 Task: Find connections with filter location Abengourou with filter topic #Startupcompanywith filter profile language English with filter current company Personal Growth & Professional Development by Gaurav Misra with filter school Aditya Degree College, Kakinada with filter industry Nonmetallic Mineral Mining with filter service category Ghostwriting with filter keywords title Director
Action: Mouse moved to (489, 64)
Screenshot: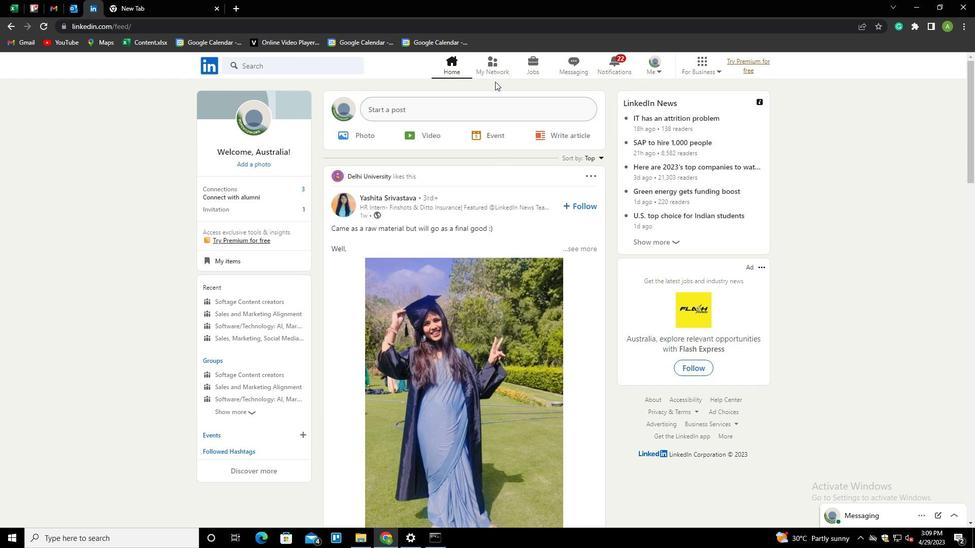 
Action: Mouse pressed left at (489, 64)
Screenshot: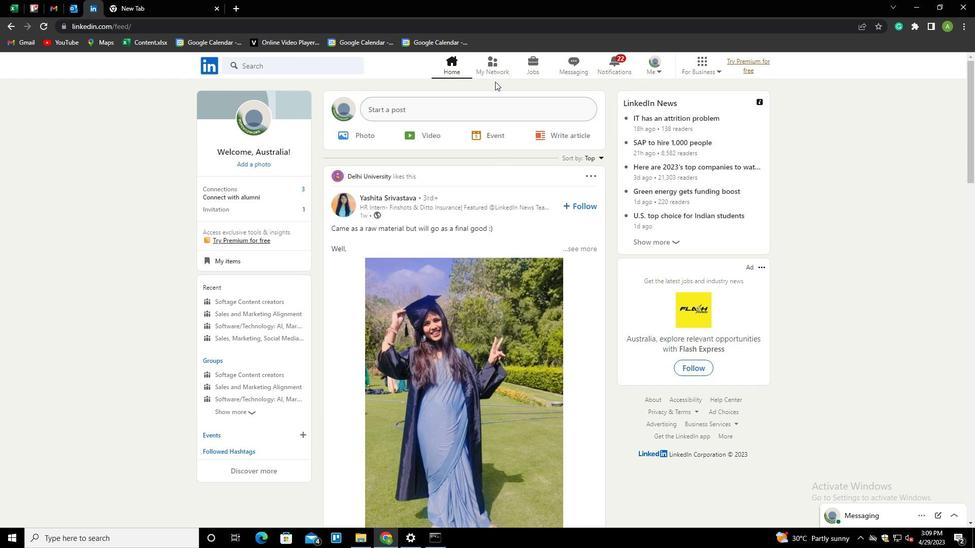 
Action: Mouse moved to (215, 119)
Screenshot: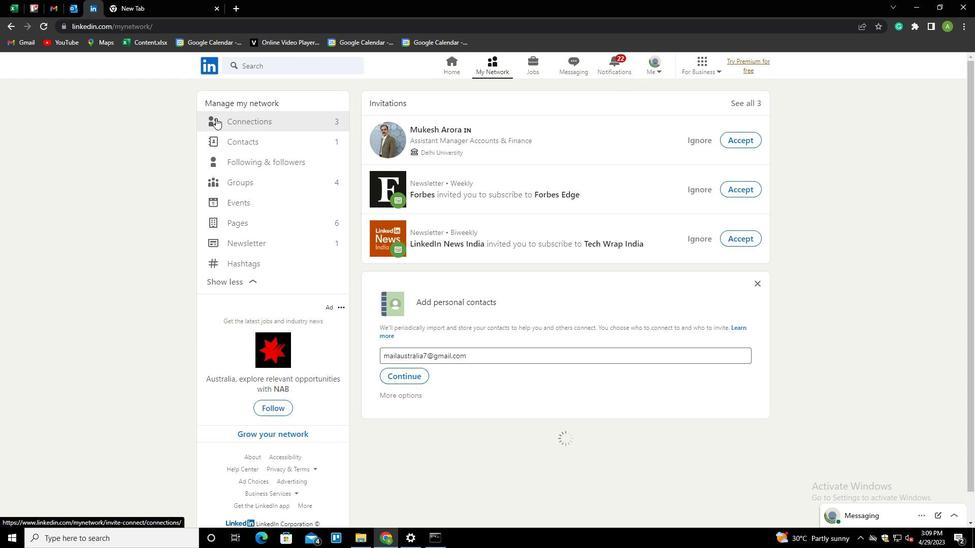 
Action: Mouse pressed left at (215, 119)
Screenshot: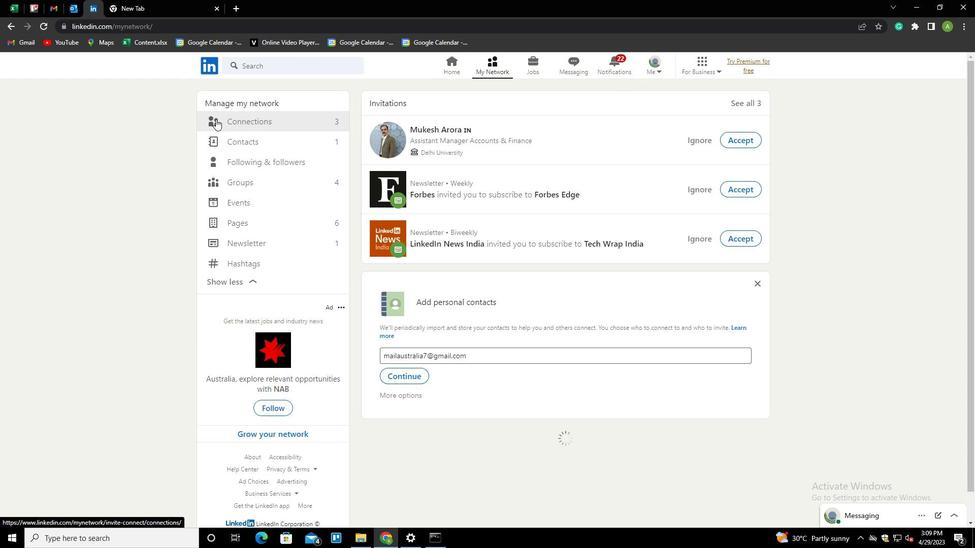 
Action: Mouse moved to (557, 123)
Screenshot: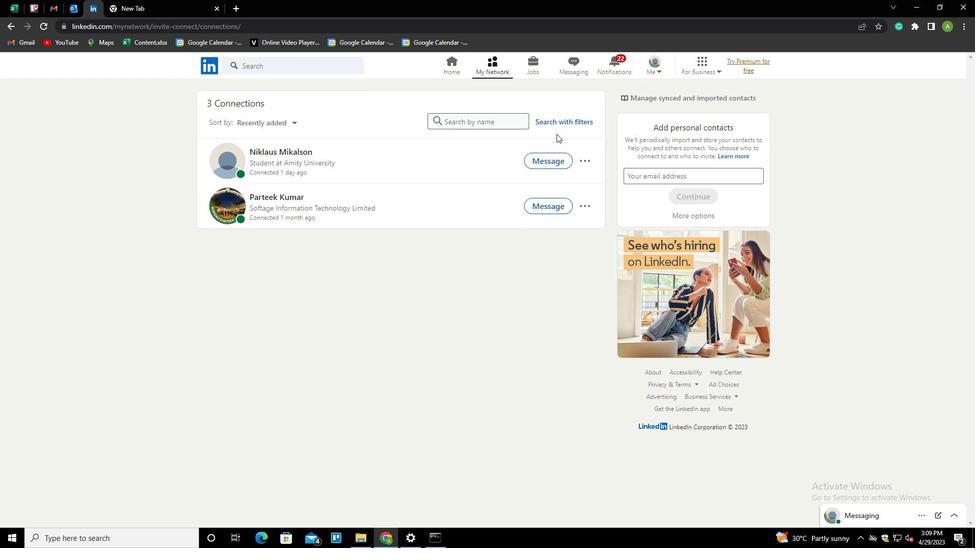 
Action: Mouse pressed left at (557, 123)
Screenshot: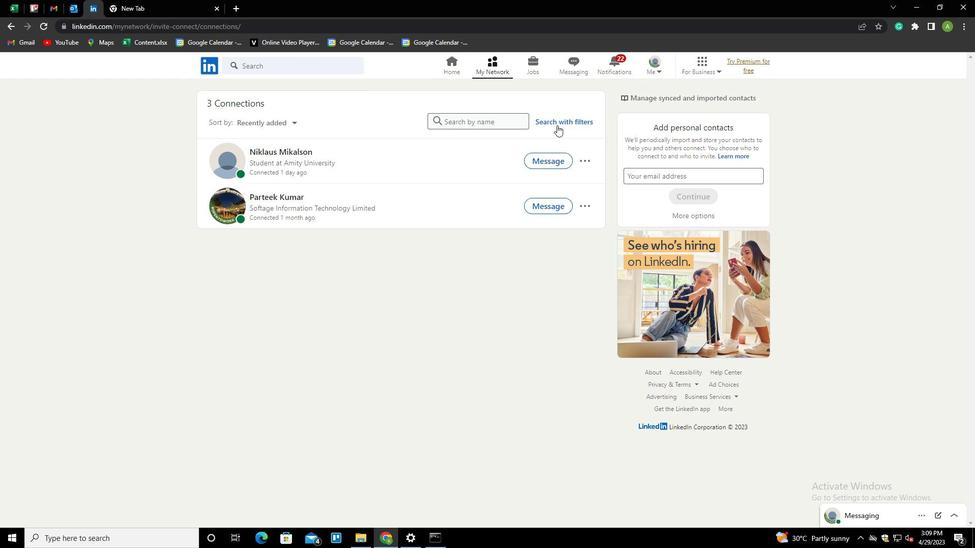 
Action: Mouse moved to (520, 93)
Screenshot: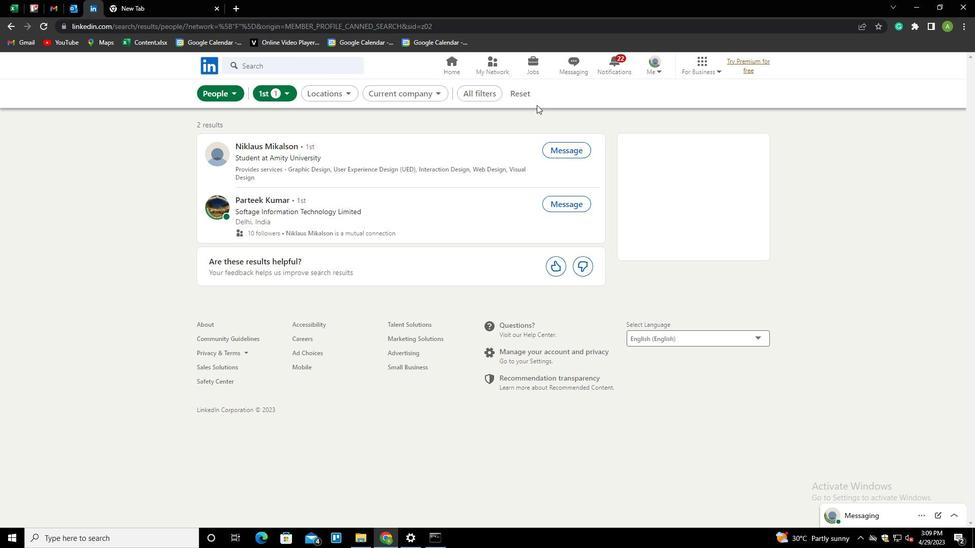 
Action: Mouse pressed left at (520, 93)
Screenshot: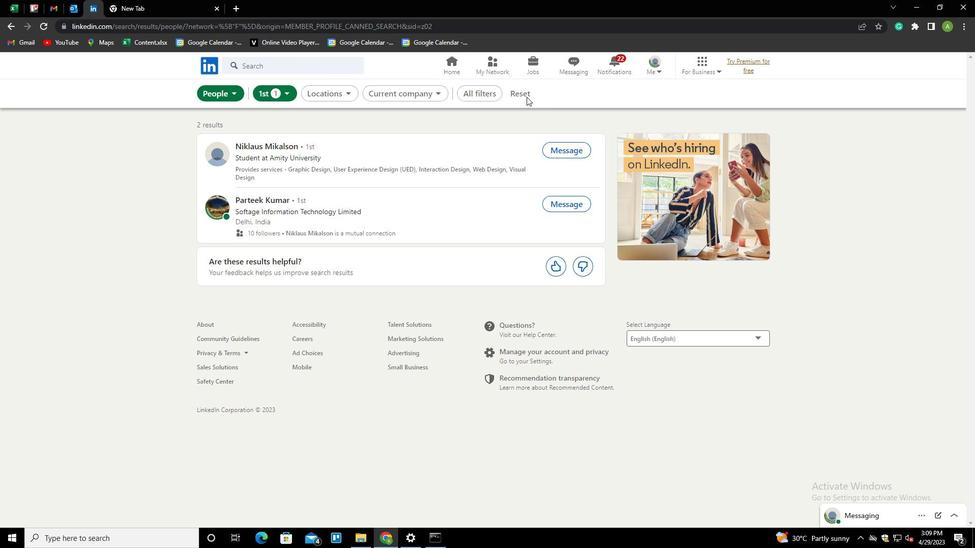 
Action: Mouse moved to (509, 92)
Screenshot: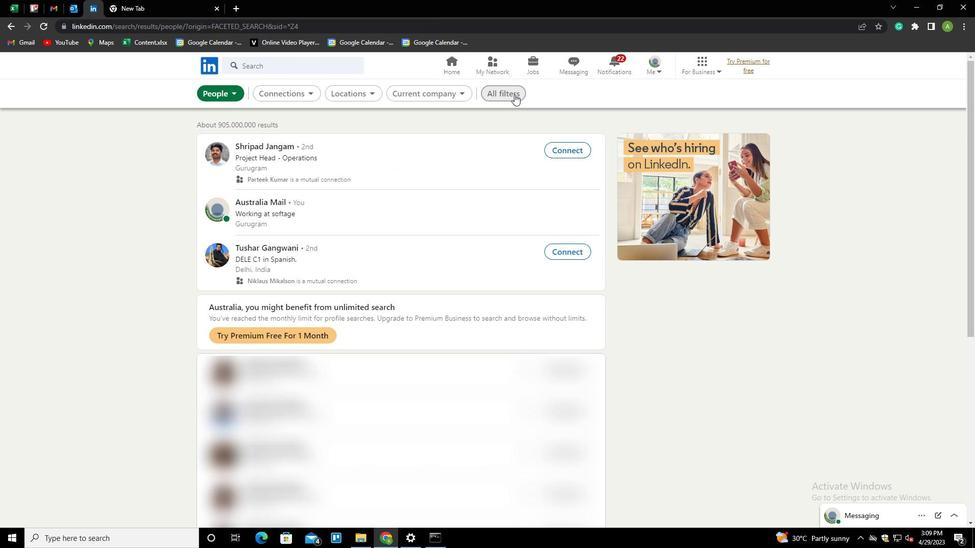 
Action: Mouse pressed left at (509, 92)
Screenshot: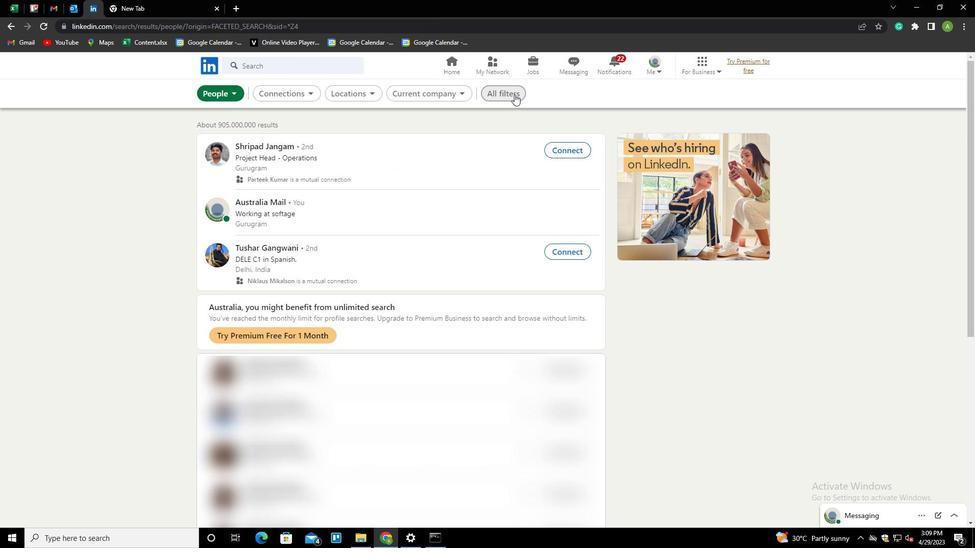
Action: Mouse moved to (778, 240)
Screenshot: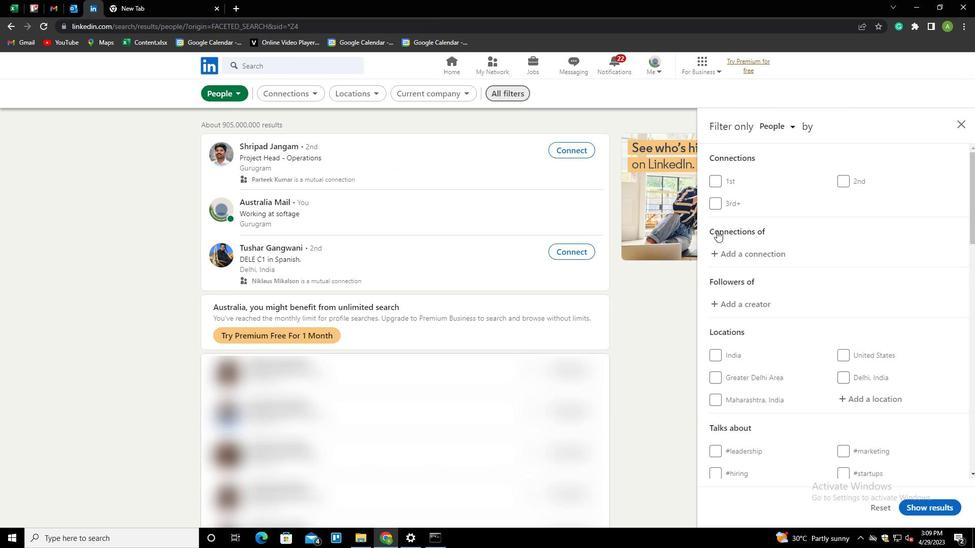 
Action: Mouse scrolled (778, 240) with delta (0, 0)
Screenshot: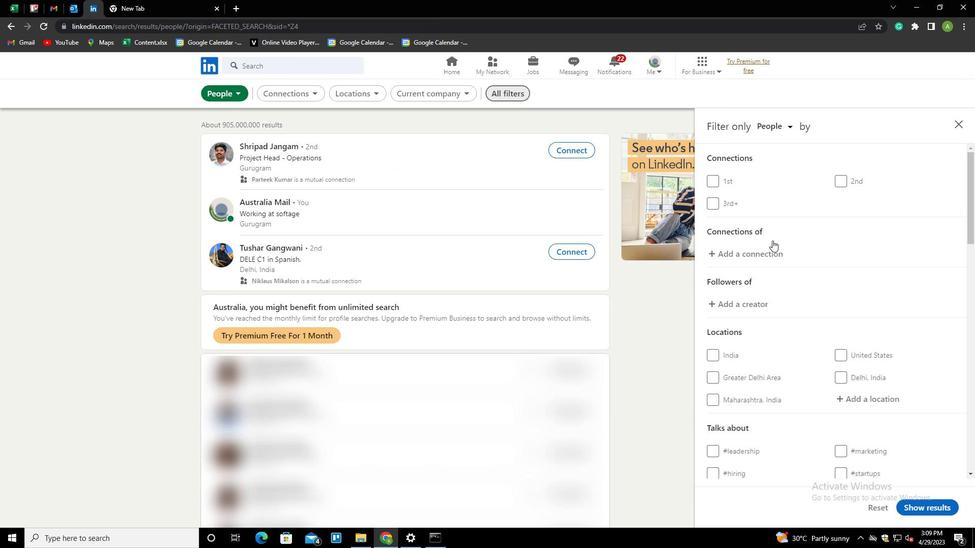 
Action: Mouse scrolled (778, 240) with delta (0, 0)
Screenshot: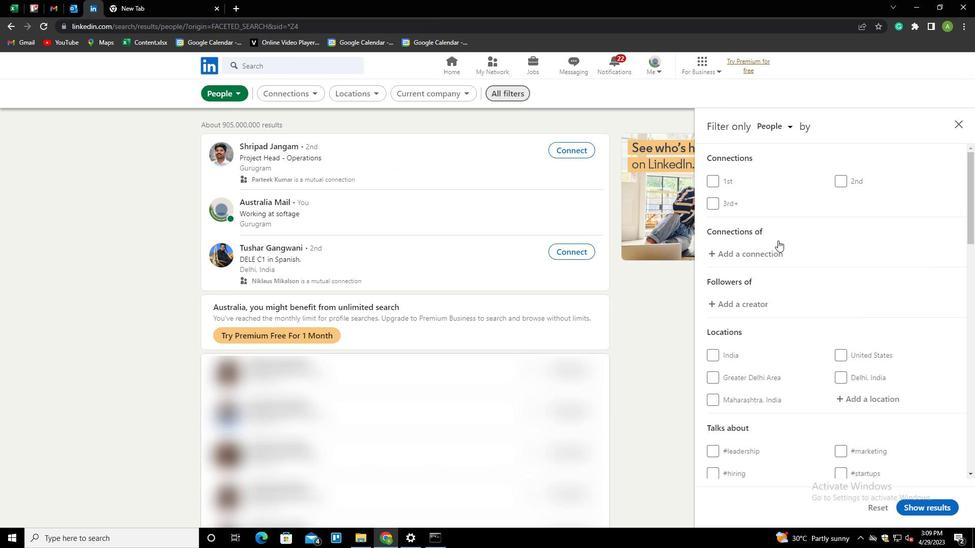 
Action: Mouse moved to (828, 251)
Screenshot: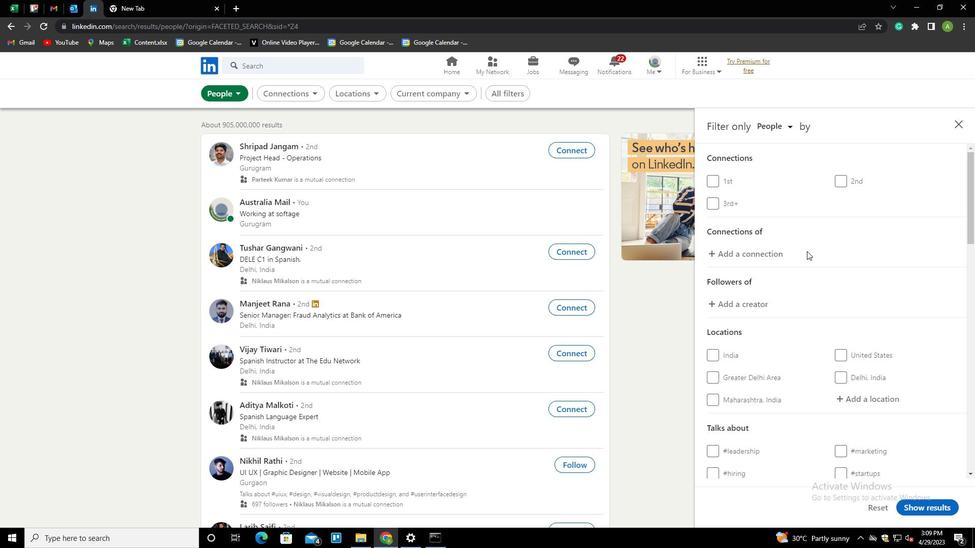 
Action: Mouse scrolled (828, 250) with delta (0, 0)
Screenshot: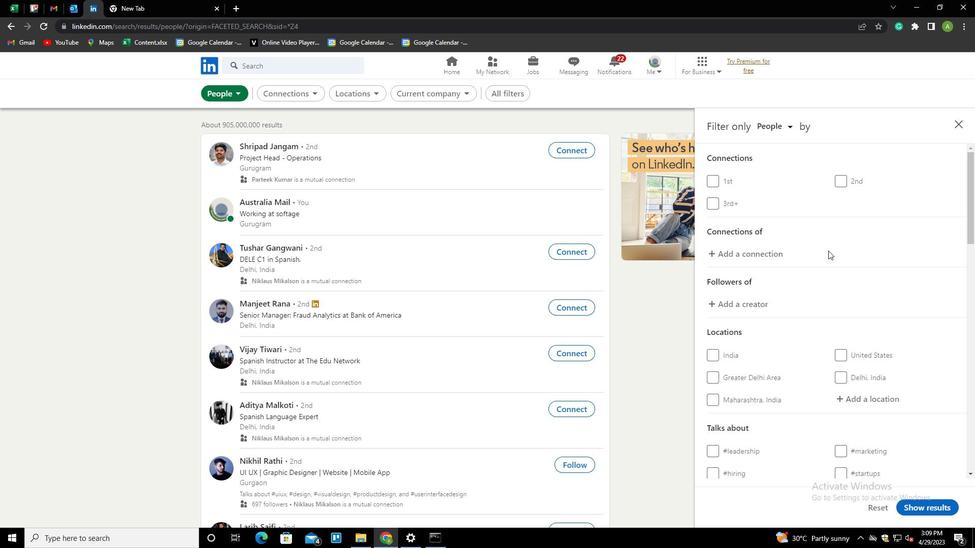 
Action: Mouse moved to (832, 266)
Screenshot: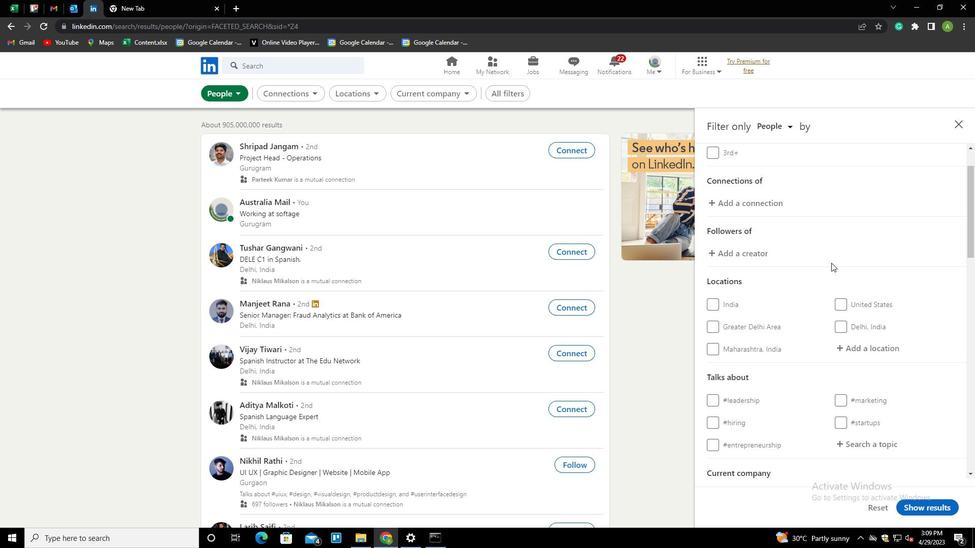 
Action: Mouse scrolled (832, 265) with delta (0, 0)
Screenshot: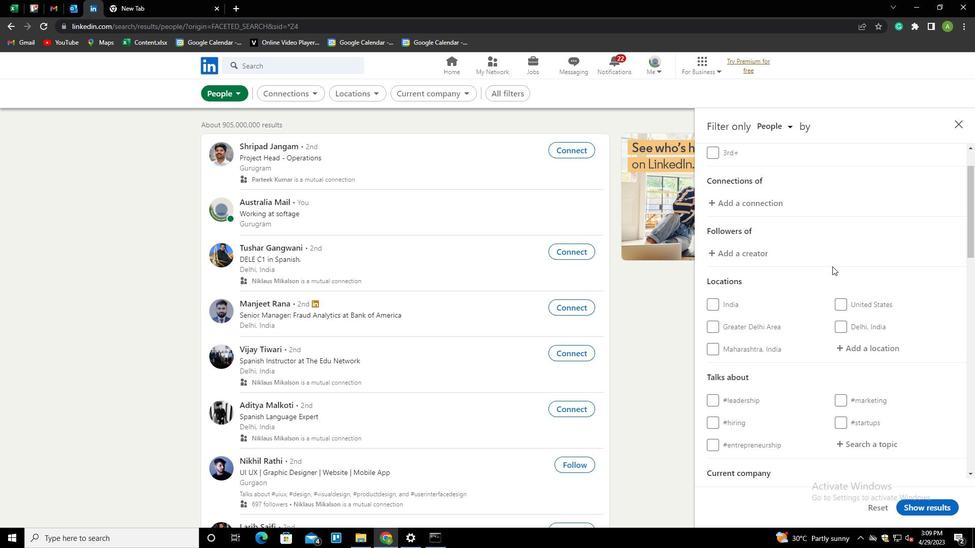 
Action: Mouse scrolled (832, 265) with delta (0, 0)
Screenshot: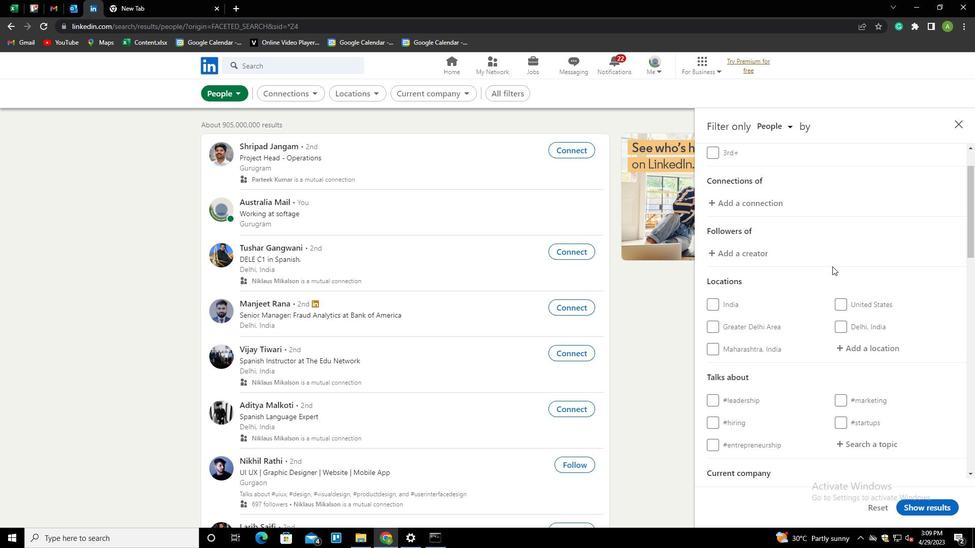 
Action: Mouse moved to (839, 251)
Screenshot: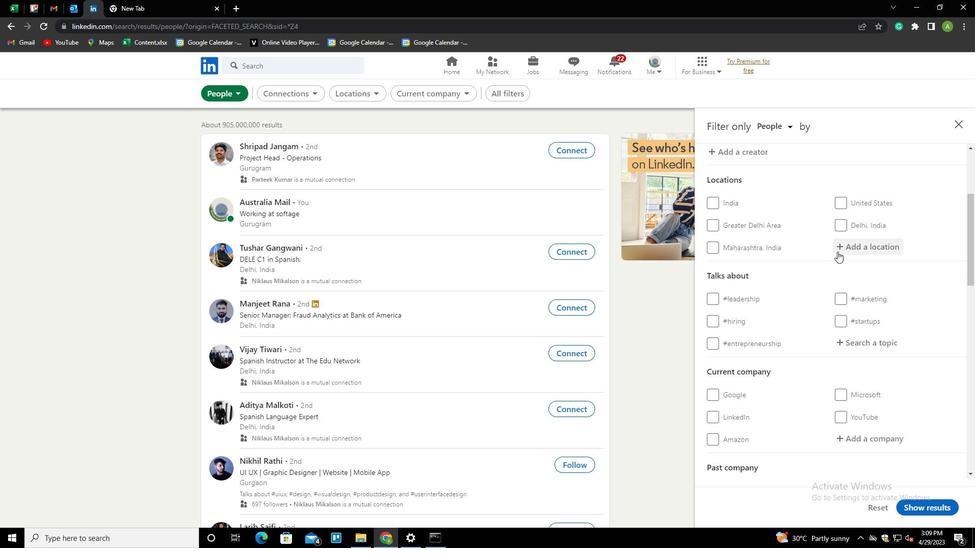 
Action: Mouse pressed left at (839, 251)
Screenshot: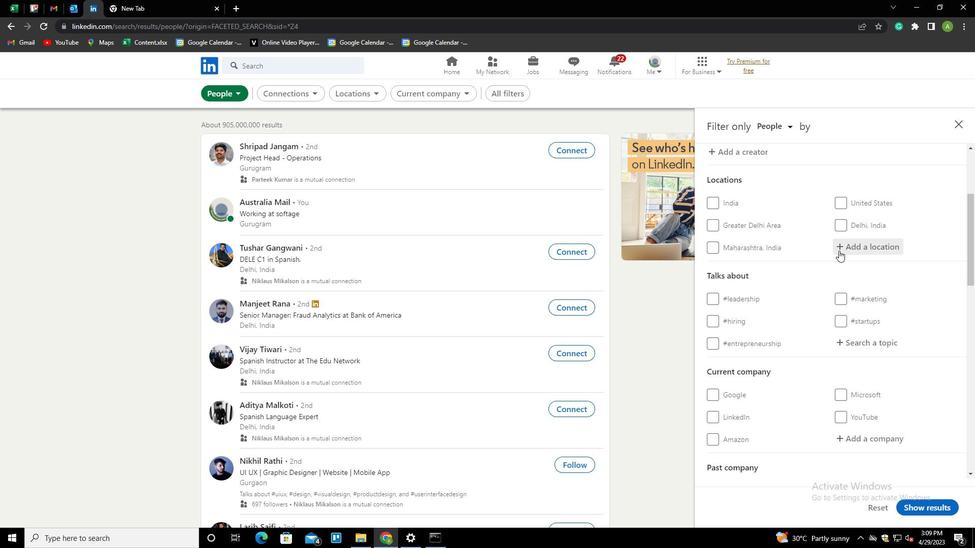 
Action: Key pressed <Key.shift>AA<Key.backspace>DE<Key.backspace><Key.backspace>BENGOUROU
Screenshot: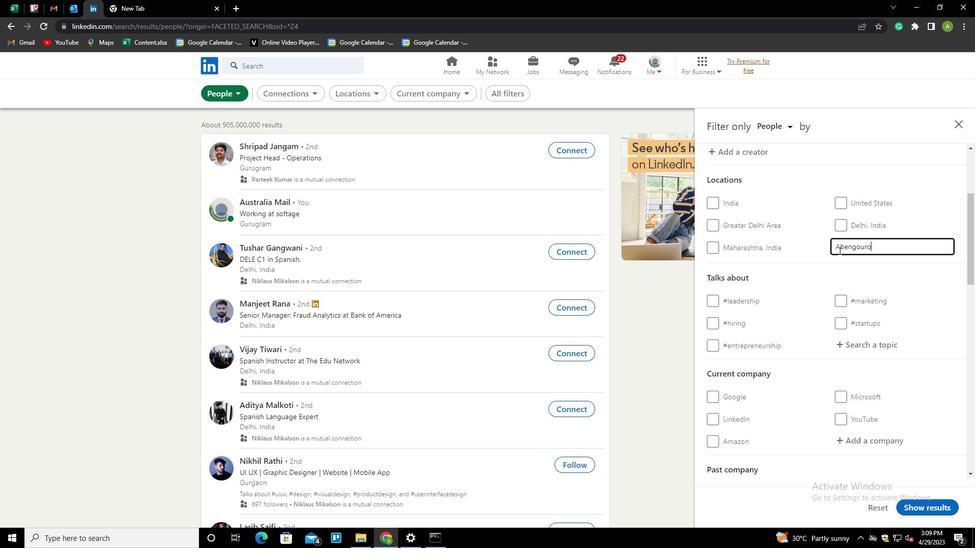
Action: Mouse moved to (936, 281)
Screenshot: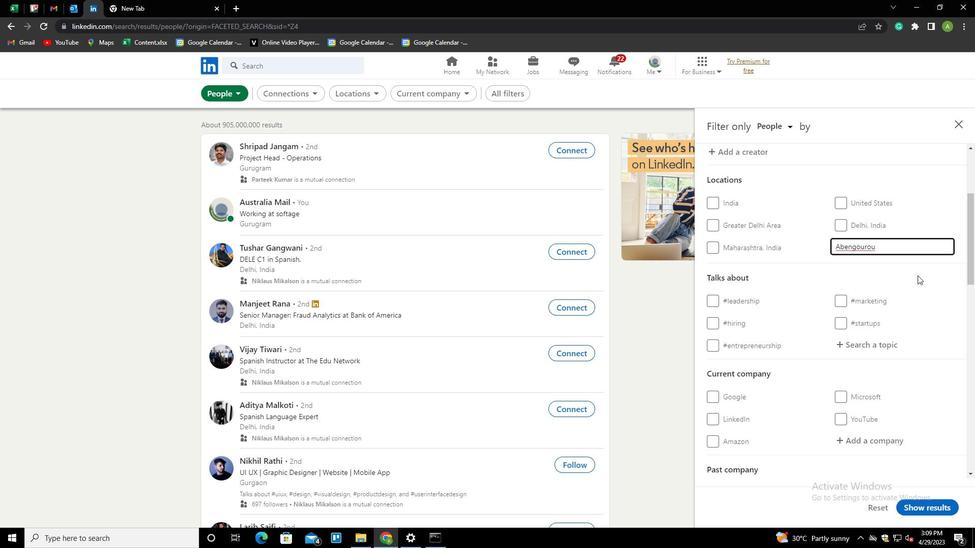 
Action: Mouse pressed left at (936, 281)
Screenshot: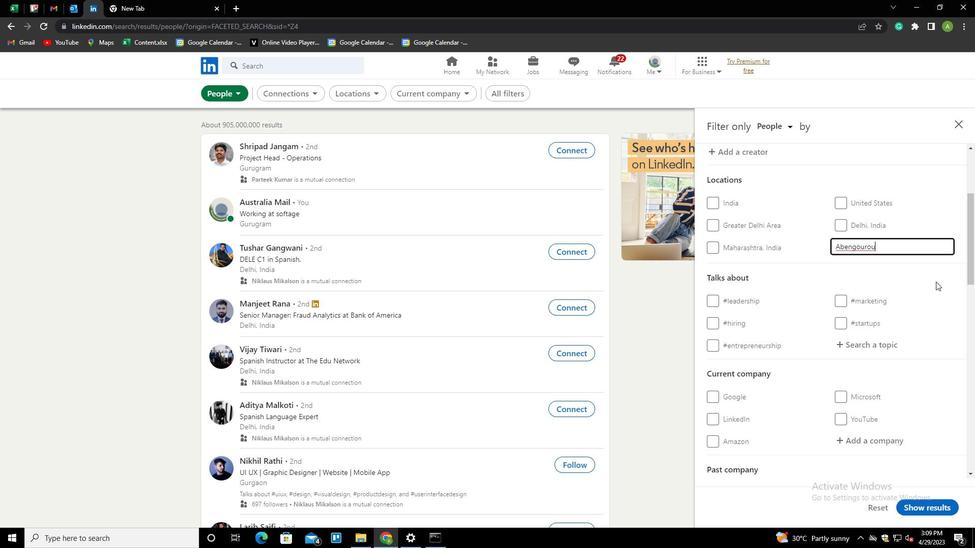 
Action: Mouse moved to (937, 283)
Screenshot: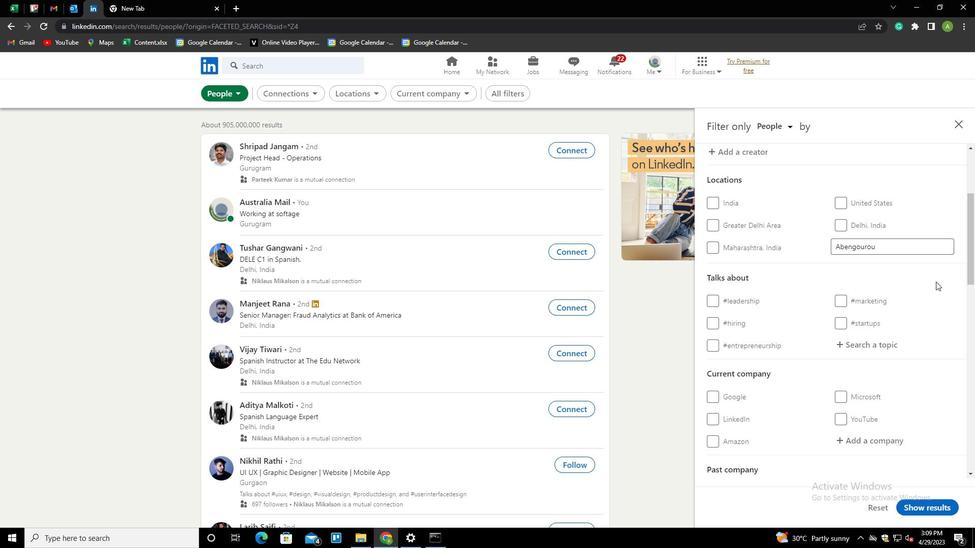 
Action: Mouse scrolled (937, 282) with delta (0, 0)
Screenshot: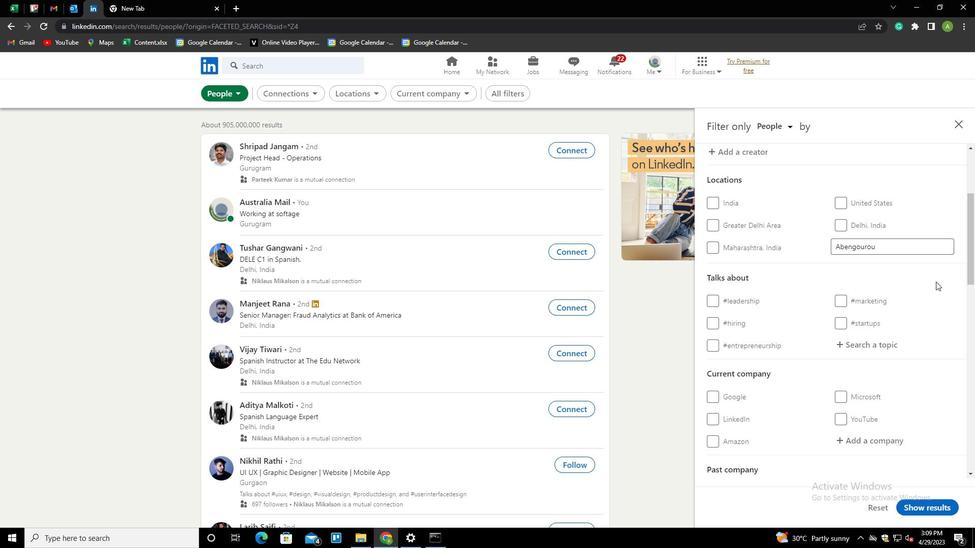 
Action: Mouse scrolled (937, 282) with delta (0, 0)
Screenshot: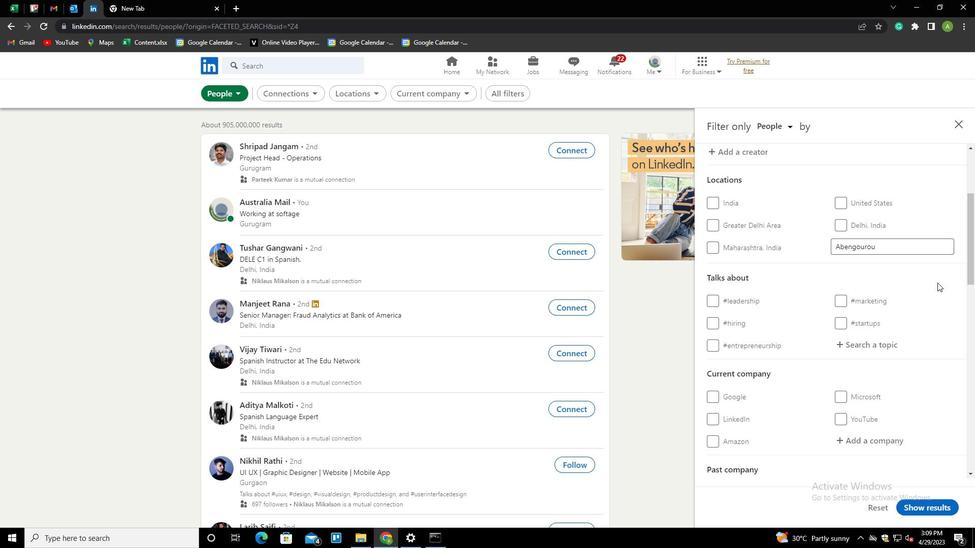 
Action: Mouse moved to (855, 241)
Screenshot: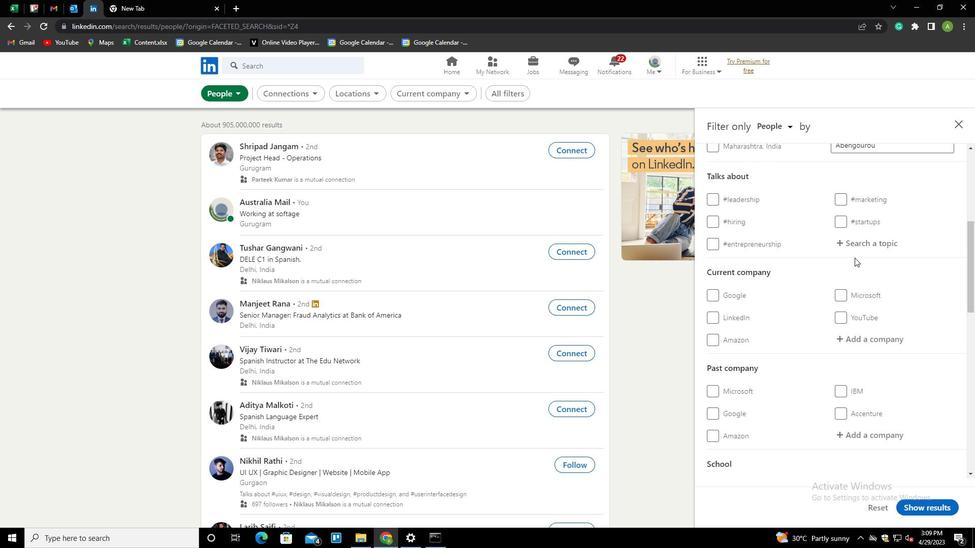 
Action: Mouse pressed left at (855, 241)
Screenshot: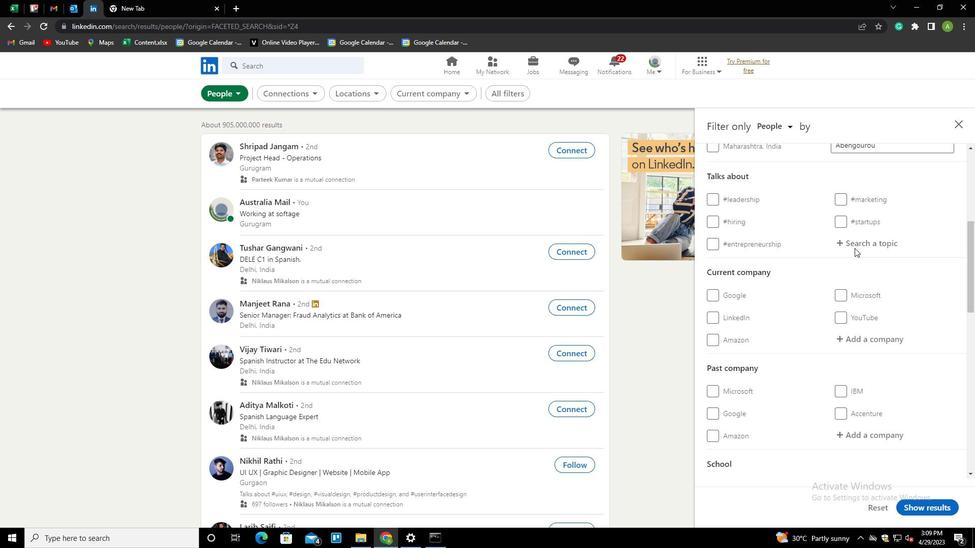 
Action: Mouse moved to (858, 244)
Screenshot: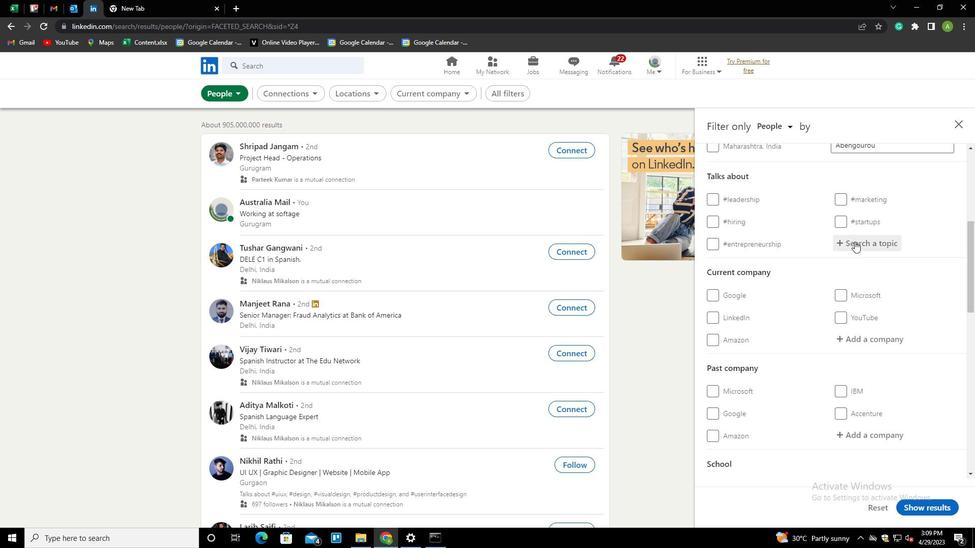 
Action: Mouse pressed left at (858, 244)
Screenshot: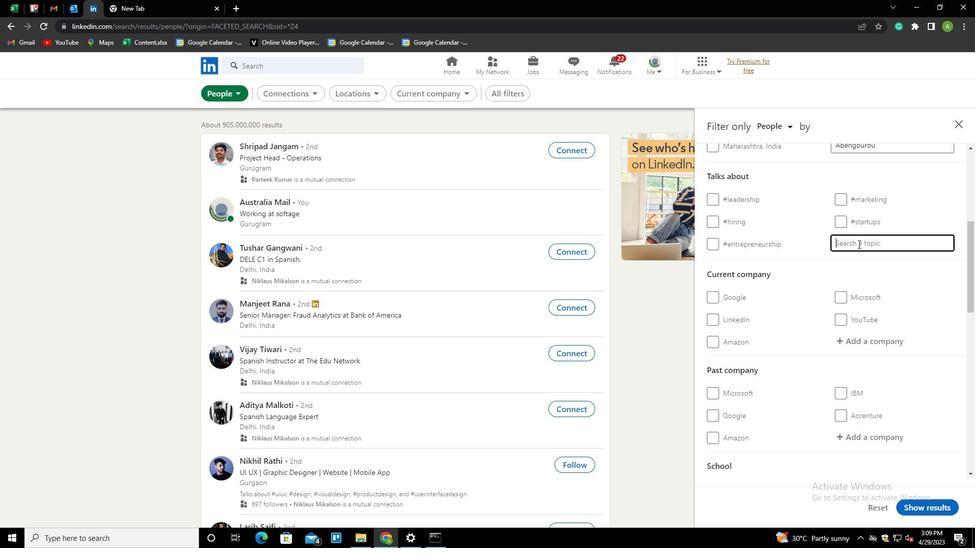 
Action: Key pressed STARTUCO<Key.backspace><Key.backspace>PCOMPA<Key.down><Key.enter>
Screenshot: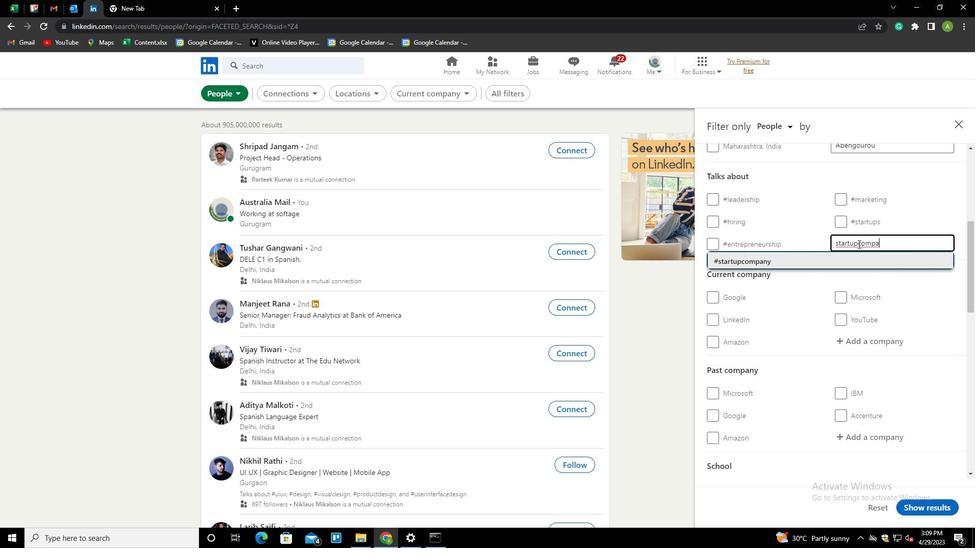 
Action: Mouse scrolled (858, 243) with delta (0, 0)
Screenshot: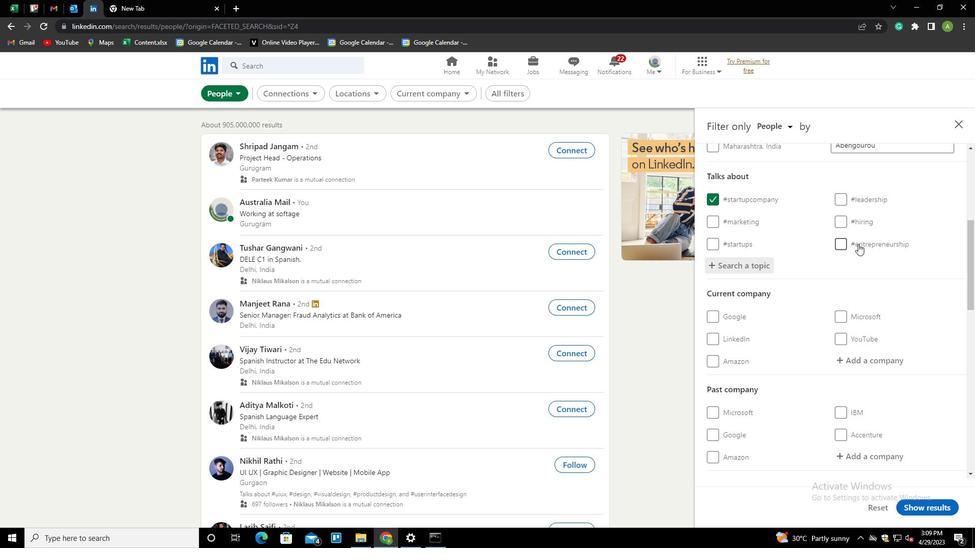 
Action: Mouse scrolled (858, 243) with delta (0, 0)
Screenshot: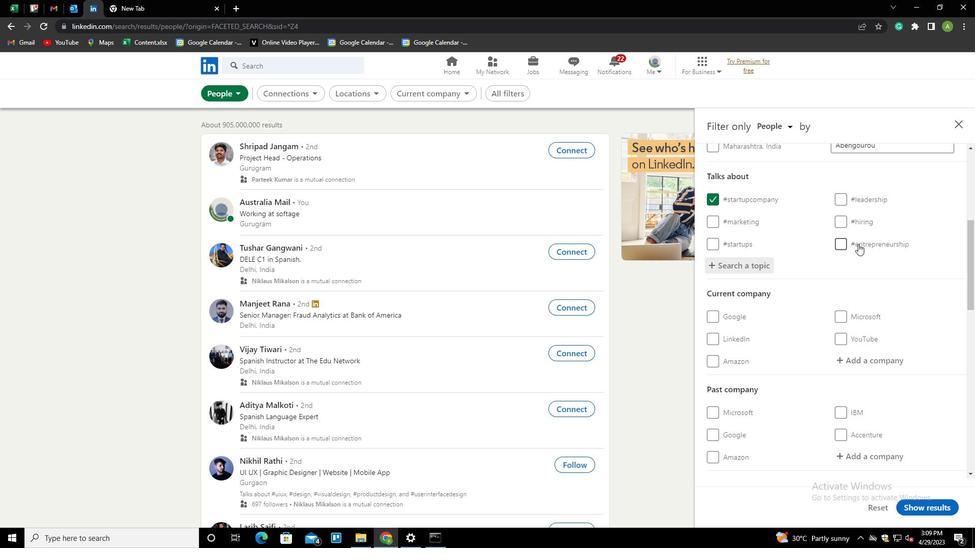 
Action: Mouse scrolled (858, 243) with delta (0, 0)
Screenshot: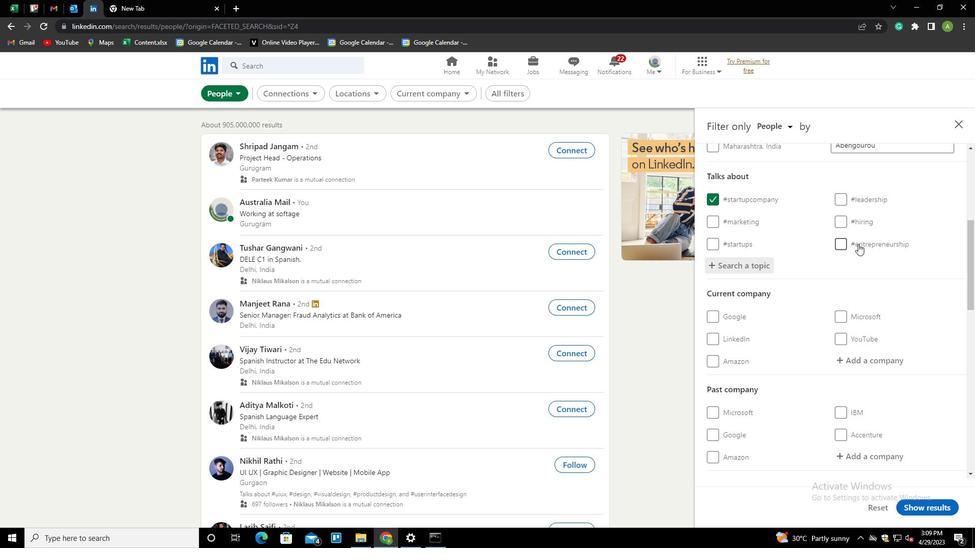 
Action: Mouse moved to (860, 254)
Screenshot: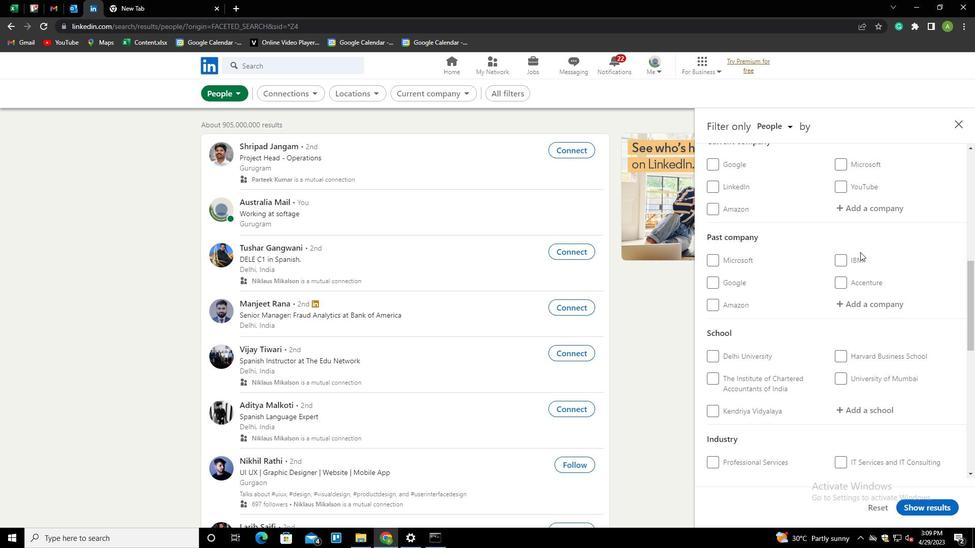 
Action: Mouse scrolled (860, 253) with delta (0, 0)
Screenshot: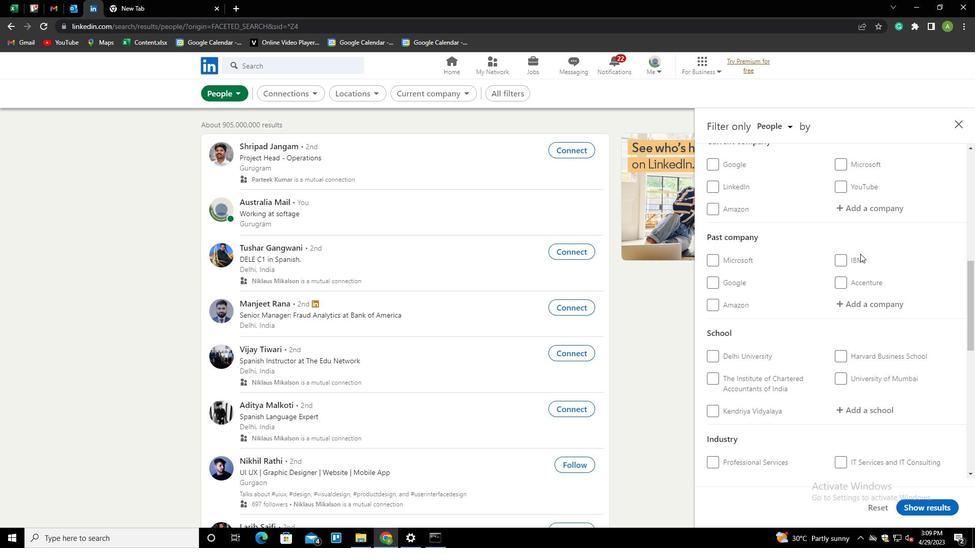
Action: Mouse scrolled (860, 253) with delta (0, 0)
Screenshot: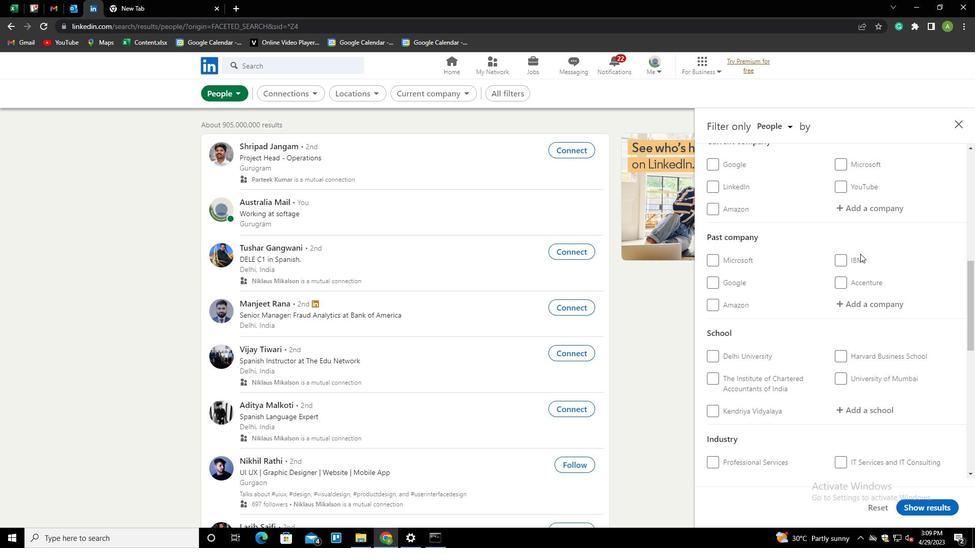 
Action: Mouse scrolled (860, 253) with delta (0, 0)
Screenshot: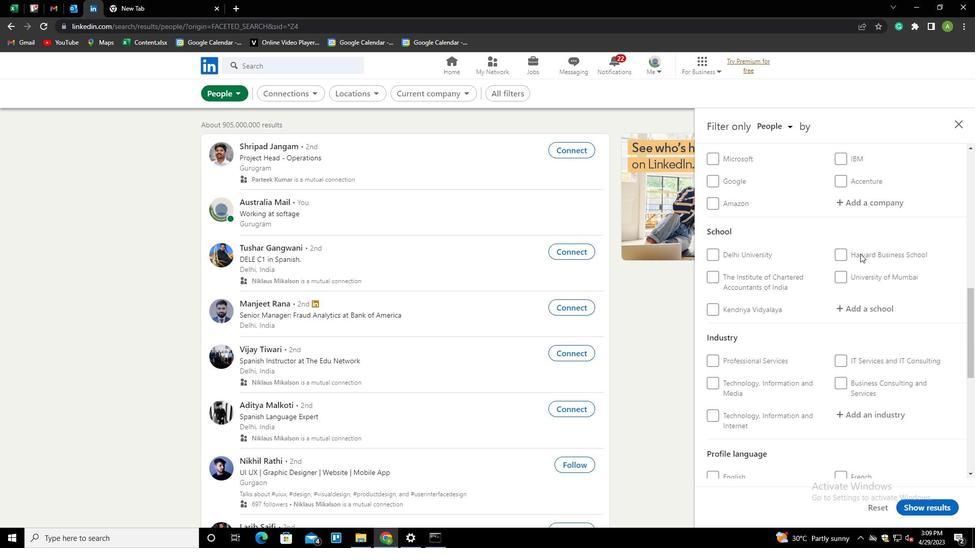 
Action: Mouse scrolled (860, 253) with delta (0, 0)
Screenshot: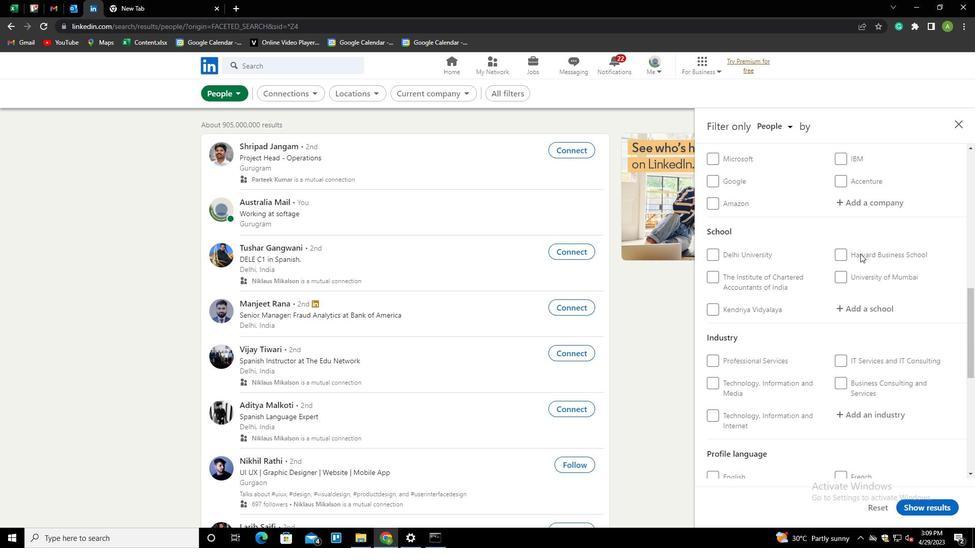 
Action: Mouse scrolled (860, 253) with delta (0, 0)
Screenshot: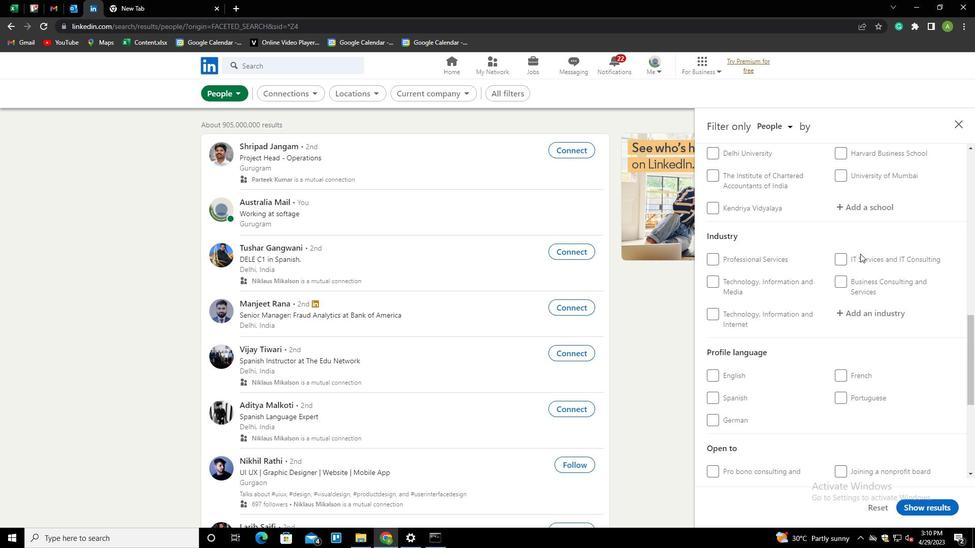 
Action: Mouse scrolled (860, 253) with delta (0, 0)
Screenshot: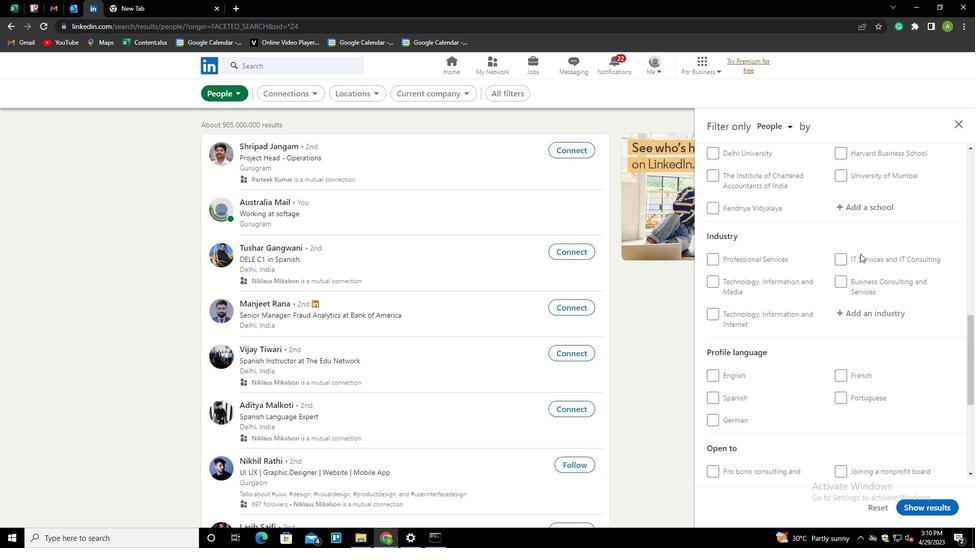 
Action: Mouse moved to (721, 273)
Screenshot: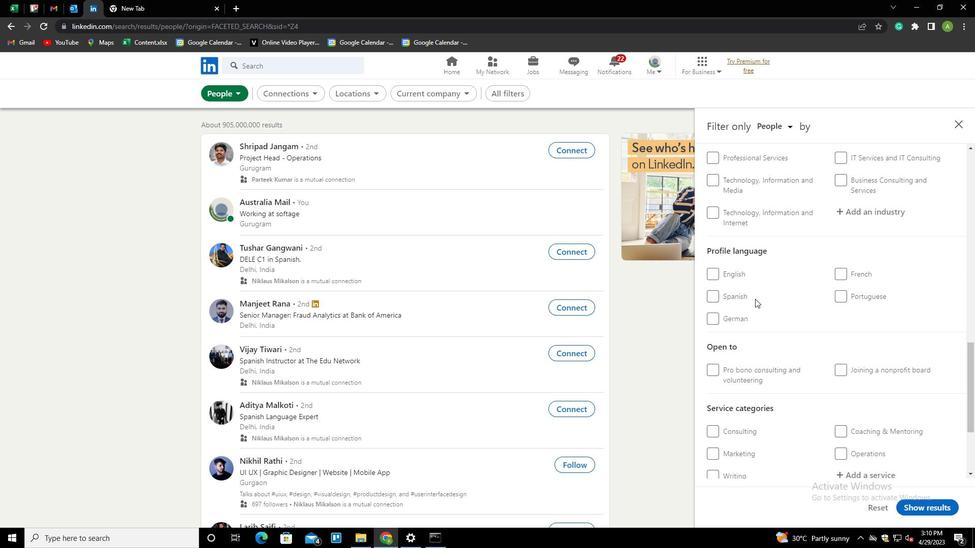 
Action: Mouse pressed left at (721, 273)
Screenshot: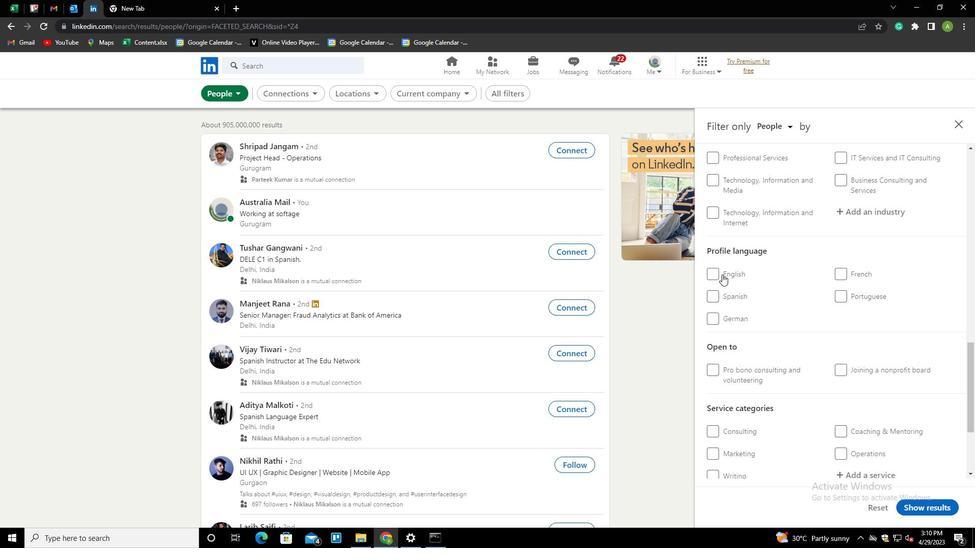 
Action: Mouse moved to (777, 299)
Screenshot: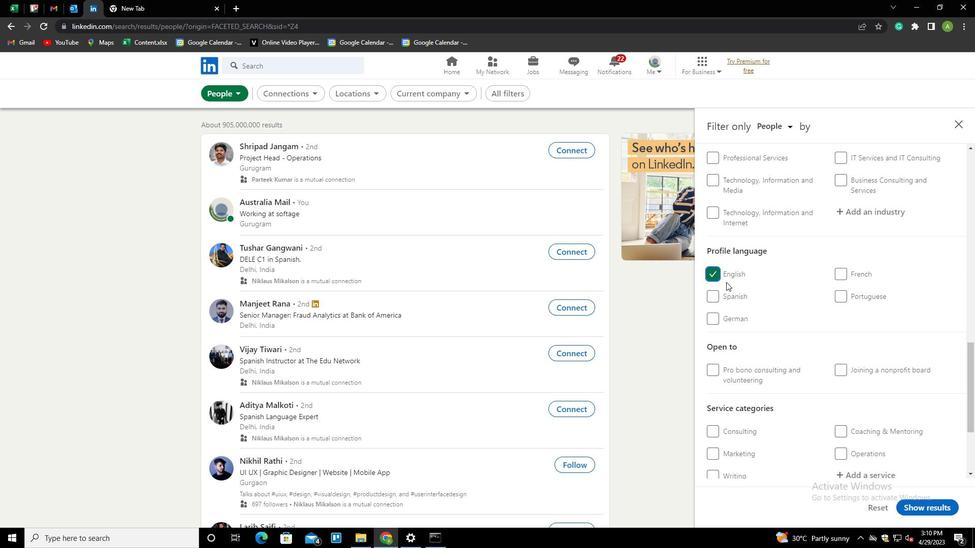 
Action: Mouse scrolled (777, 300) with delta (0, 0)
Screenshot: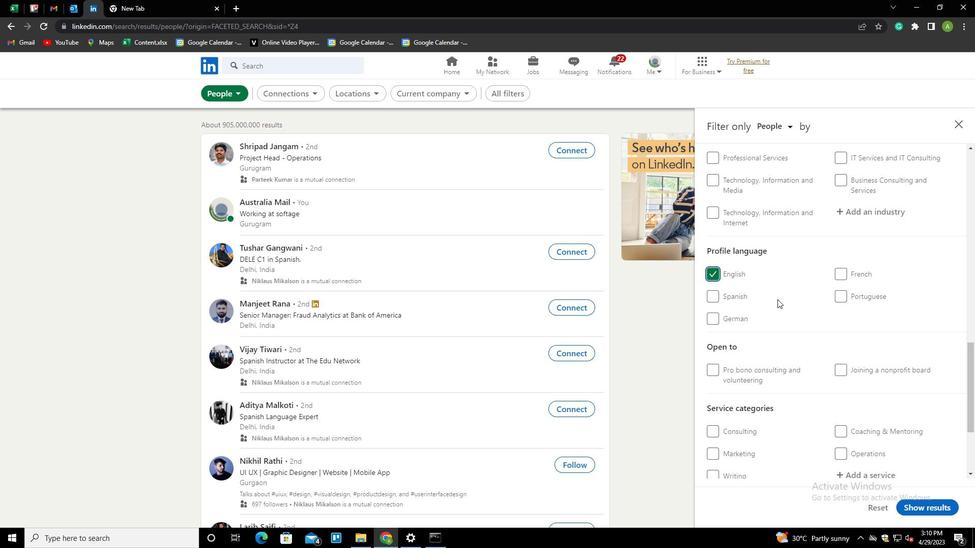 
Action: Mouse scrolled (777, 300) with delta (0, 0)
Screenshot: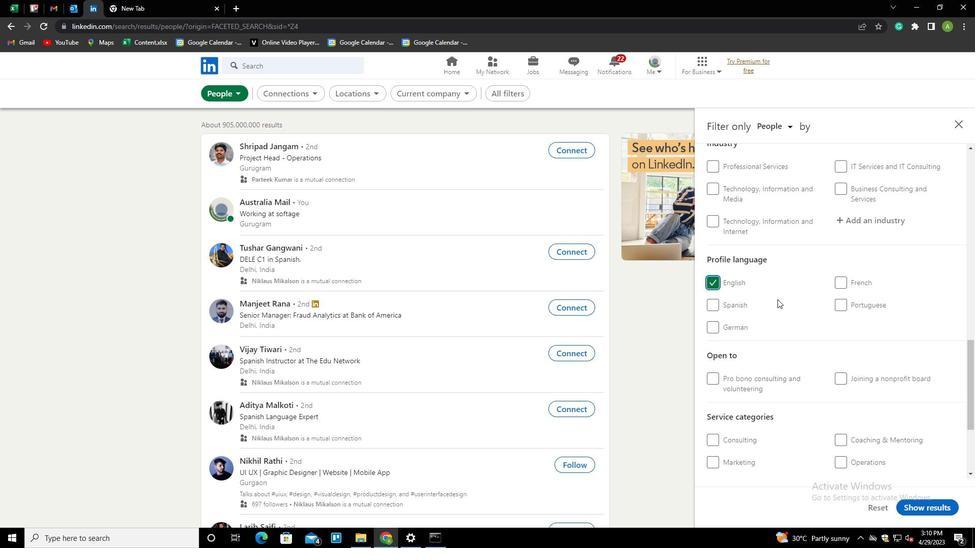 
Action: Mouse scrolled (777, 300) with delta (0, 0)
Screenshot: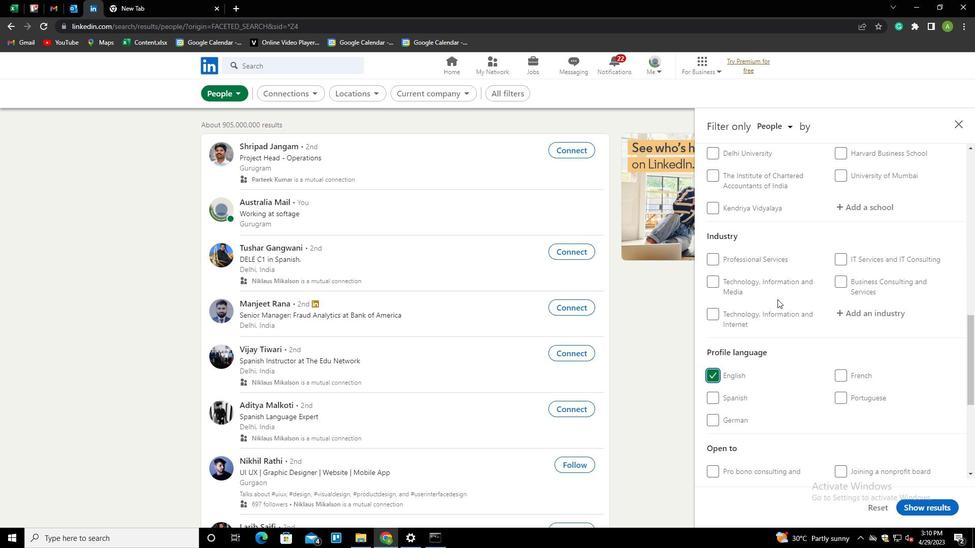 
Action: Mouse scrolled (777, 300) with delta (0, 0)
Screenshot: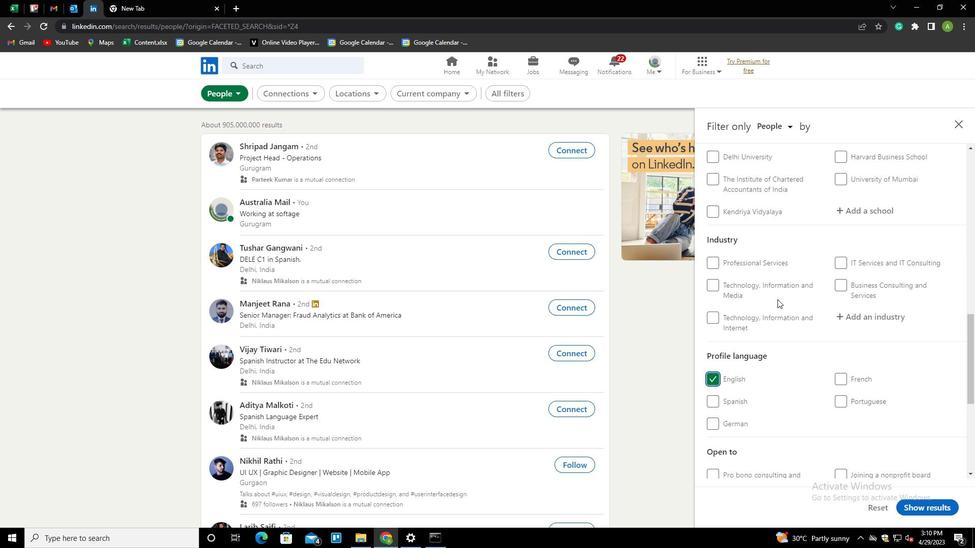 
Action: Mouse scrolled (777, 300) with delta (0, 0)
Screenshot: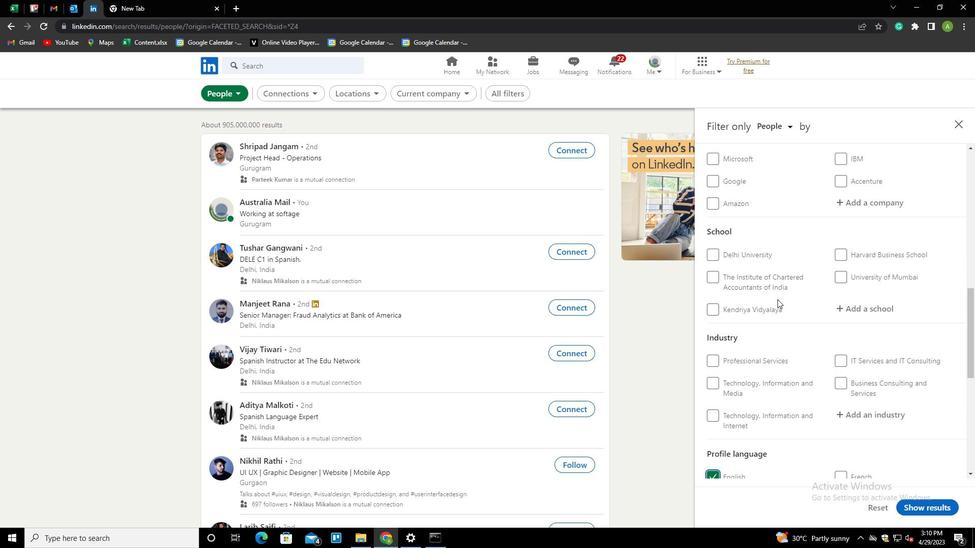 
Action: Mouse scrolled (777, 300) with delta (0, 0)
Screenshot: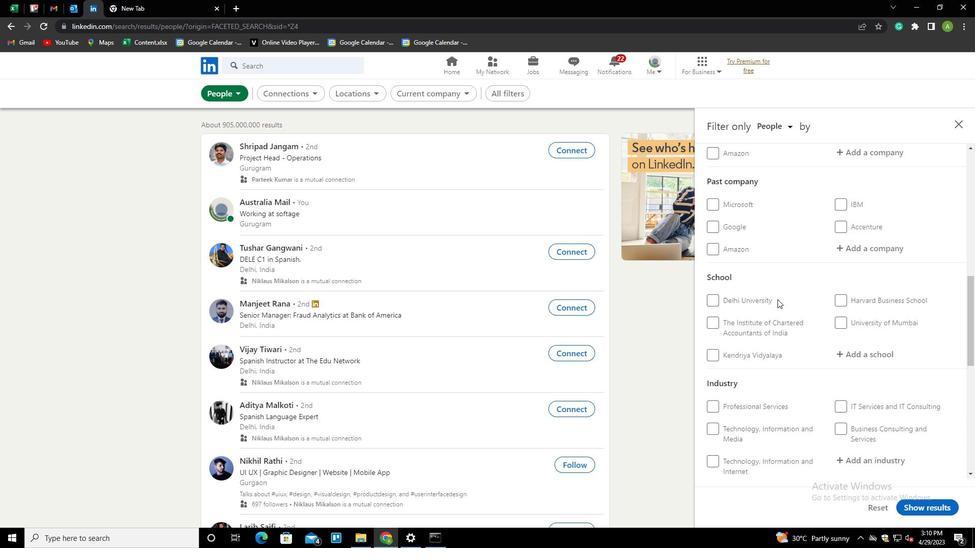 
Action: Mouse scrolled (777, 300) with delta (0, 0)
Screenshot: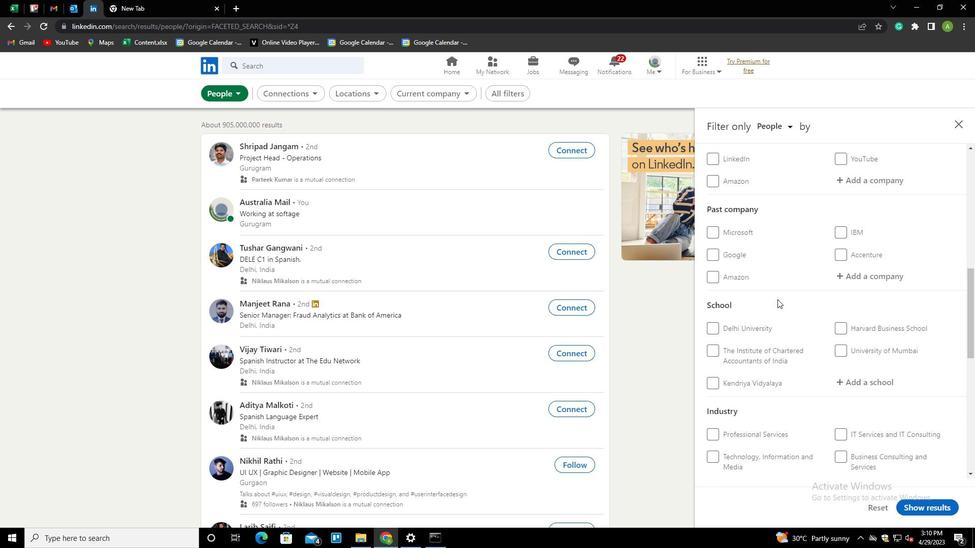 
Action: Mouse moved to (841, 258)
Screenshot: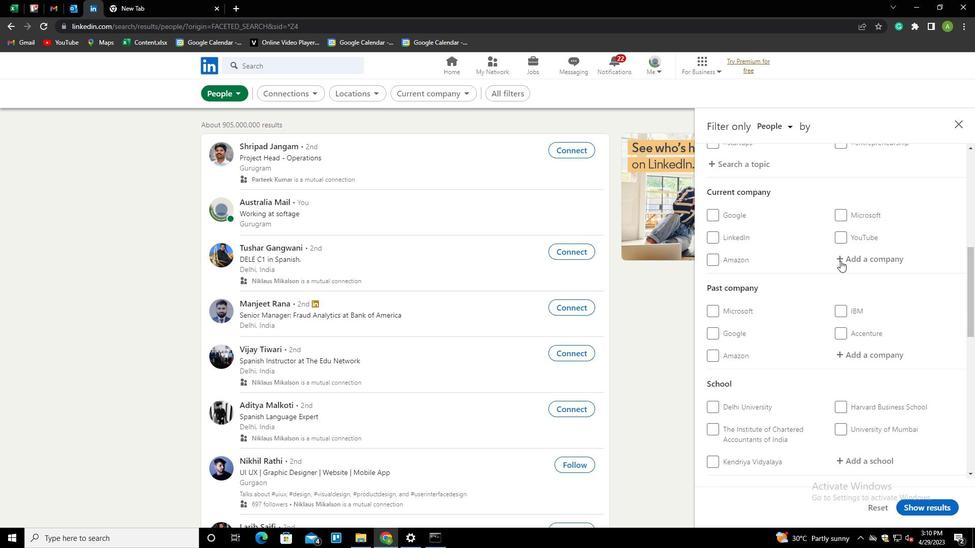 
Action: Mouse pressed left at (841, 258)
Screenshot: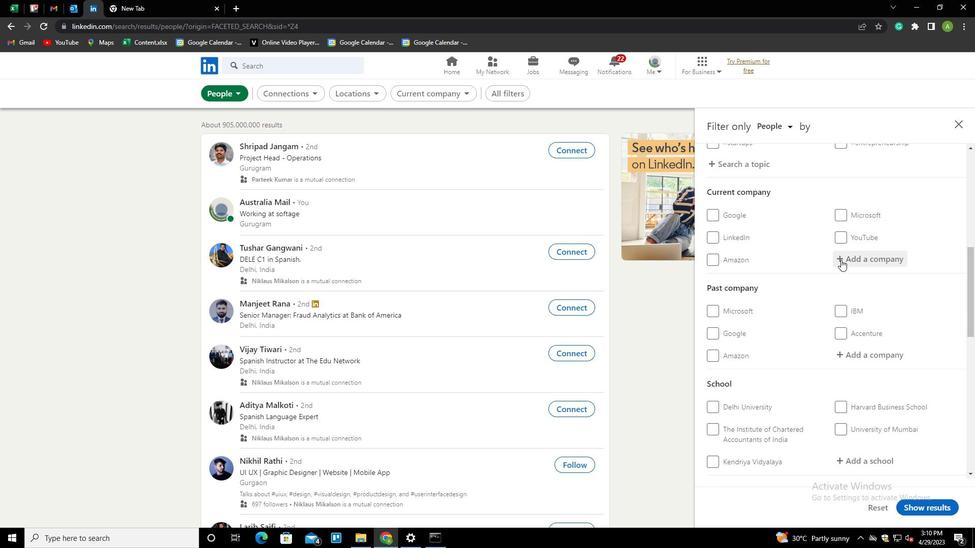 
Action: Key pressed <Key.shift>PERSONAL<Key.space><Key.shift>FR<Key.backspace><Key.backspace>GROWTH<Key.down><Key.down><Key.up><Key.enter>
Screenshot: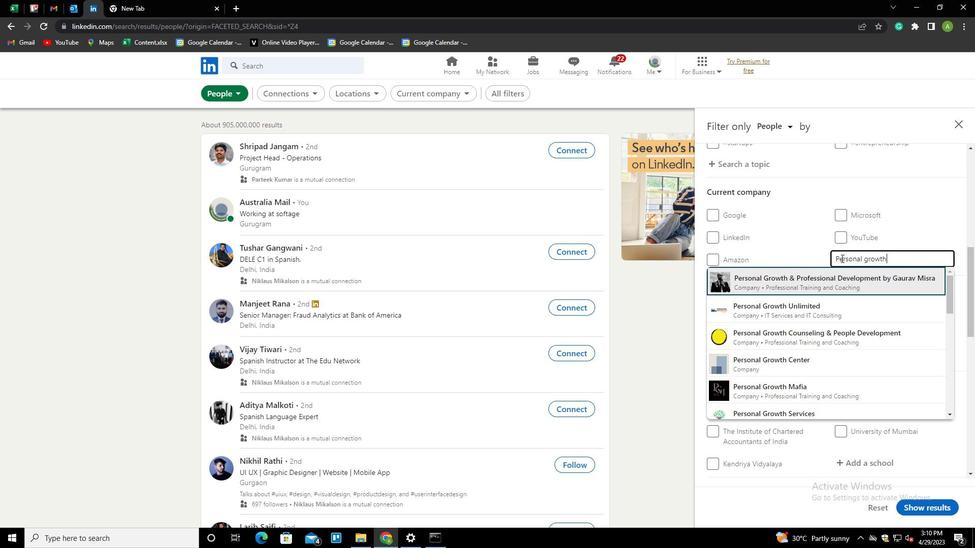
Action: Mouse scrolled (841, 258) with delta (0, 0)
Screenshot: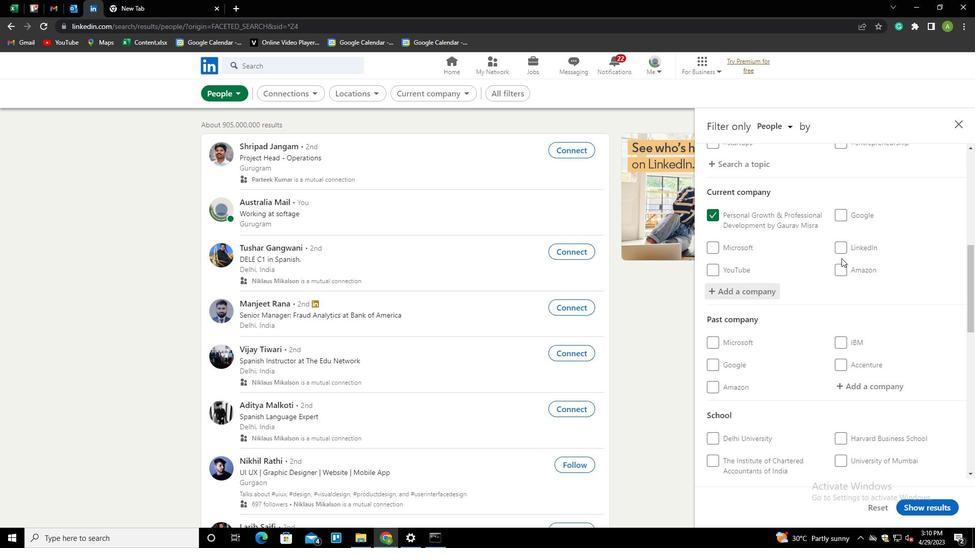
Action: Mouse scrolled (841, 258) with delta (0, 0)
Screenshot: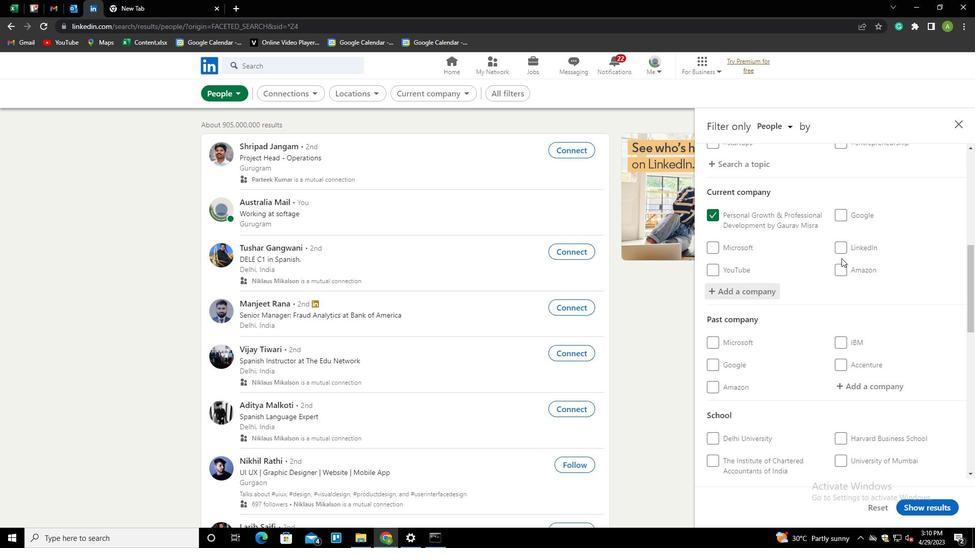 
Action: Mouse scrolled (841, 258) with delta (0, 0)
Screenshot: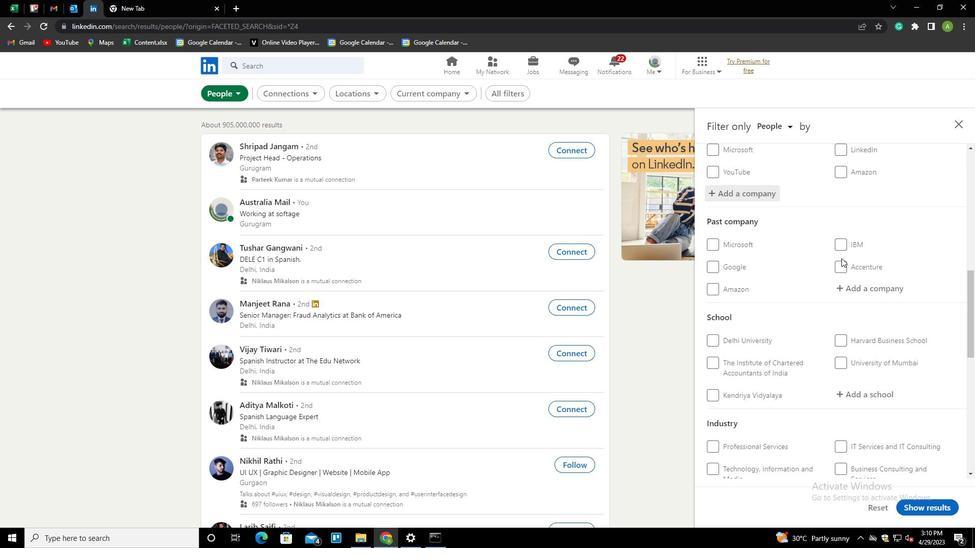 
Action: Mouse scrolled (841, 258) with delta (0, 0)
Screenshot: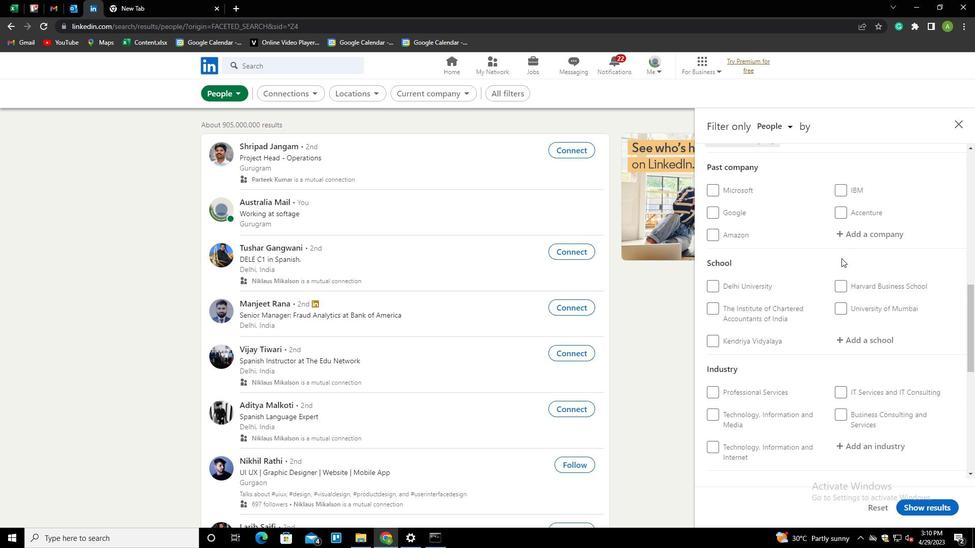 
Action: Mouse scrolled (841, 258) with delta (0, 0)
Screenshot: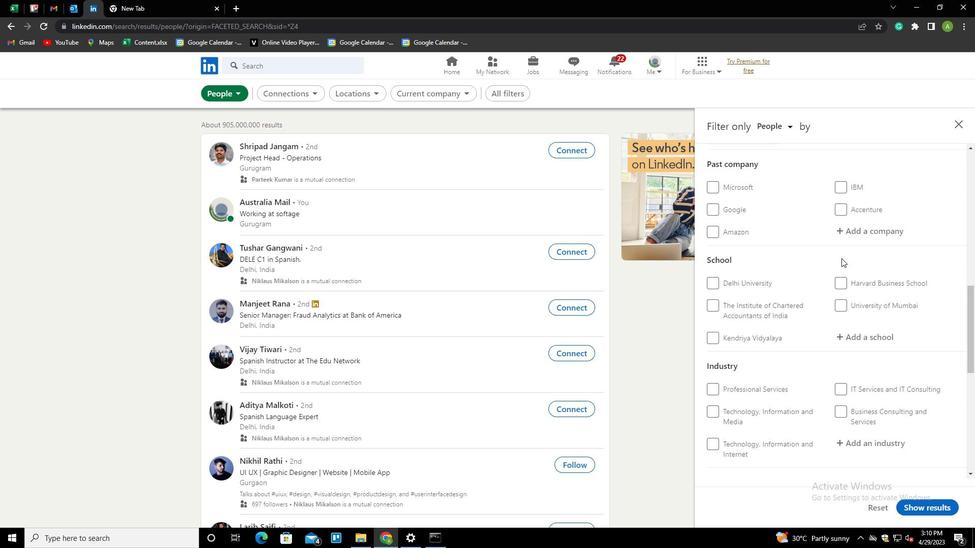 
Action: Mouse moved to (855, 239)
Screenshot: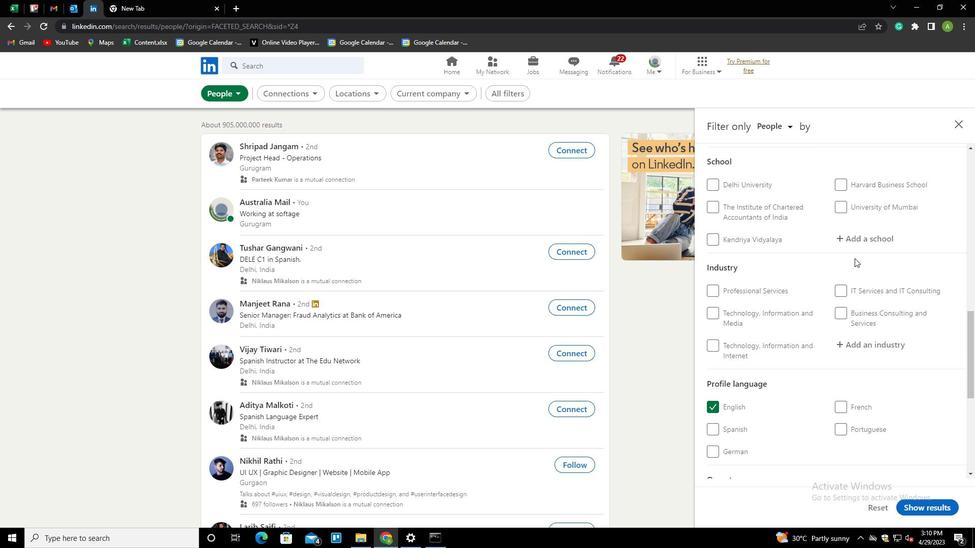 
Action: Key pressed <Key.shift>
Screenshot: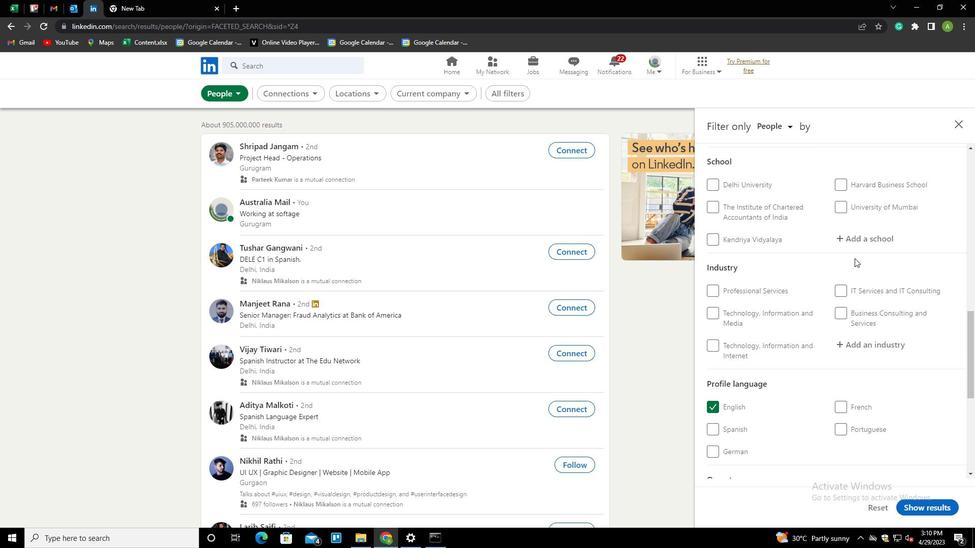 
Action: Mouse pressed left at (855, 239)
Screenshot: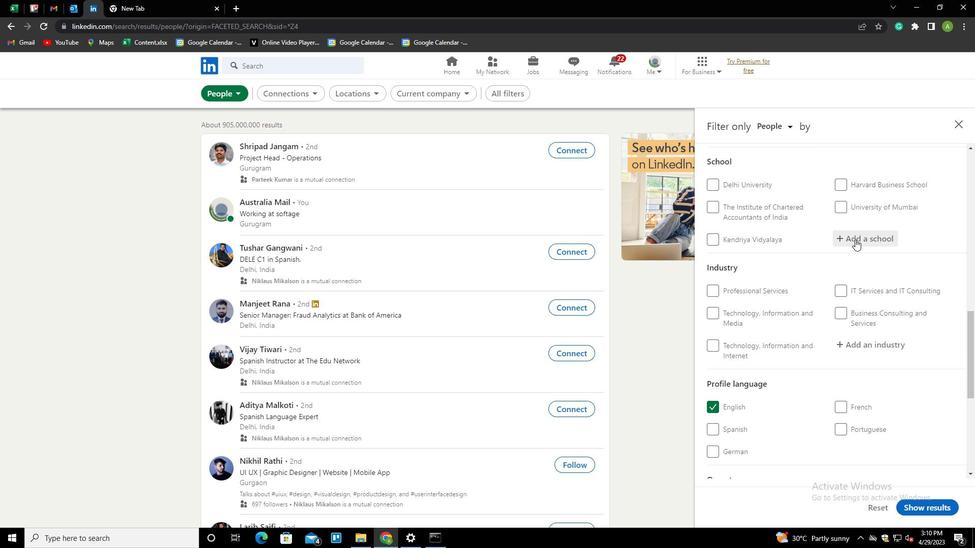 
Action: Key pressed <Key.shift><Key.shift>ADITYA<Key.down><Key.down><Key.down><Key.enter>
Screenshot: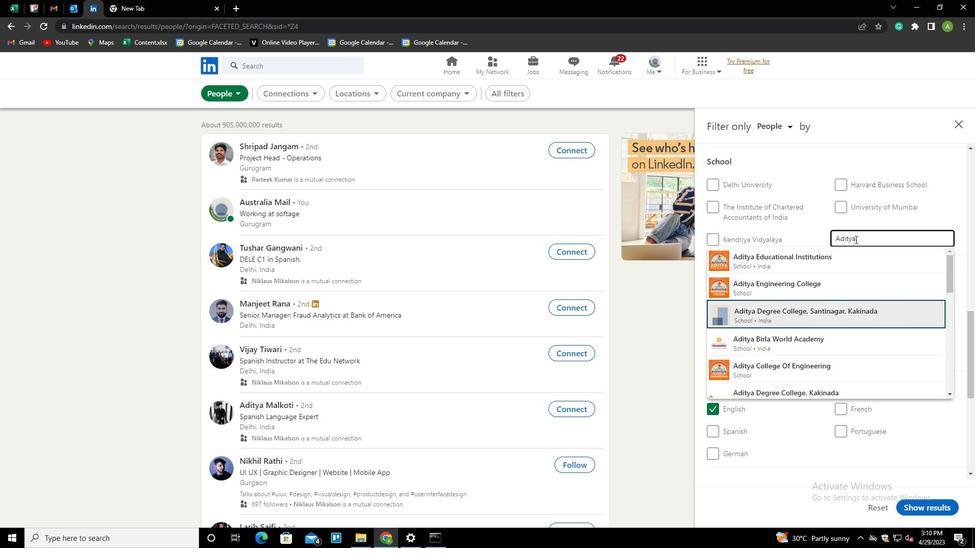 
Action: Mouse scrolled (855, 239) with delta (0, 0)
Screenshot: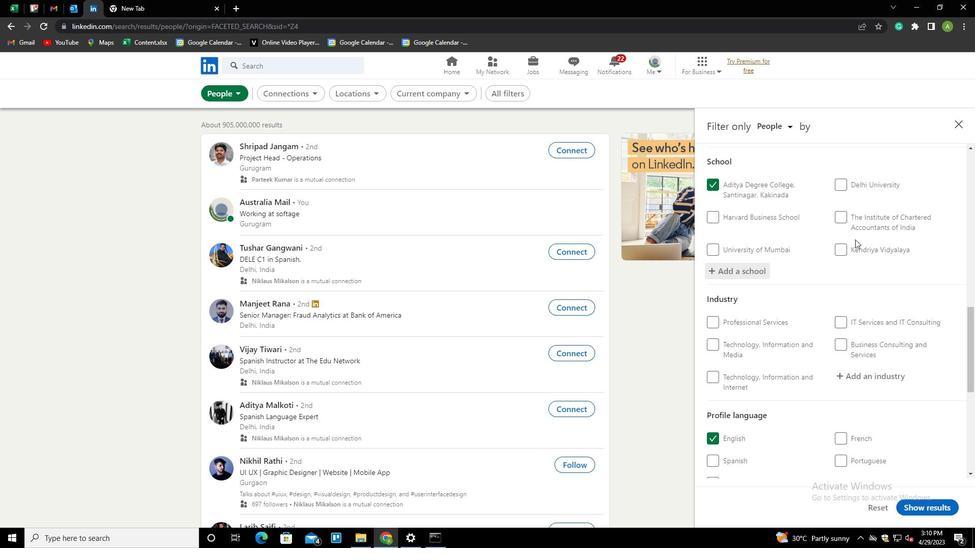 
Action: Mouse scrolled (855, 239) with delta (0, 0)
Screenshot: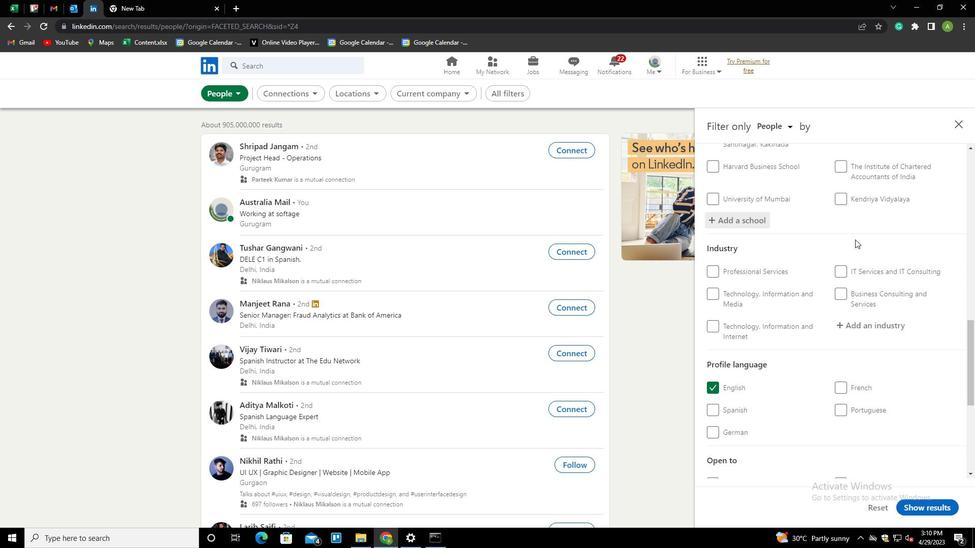 
Action: Mouse scrolled (855, 239) with delta (0, 0)
Screenshot: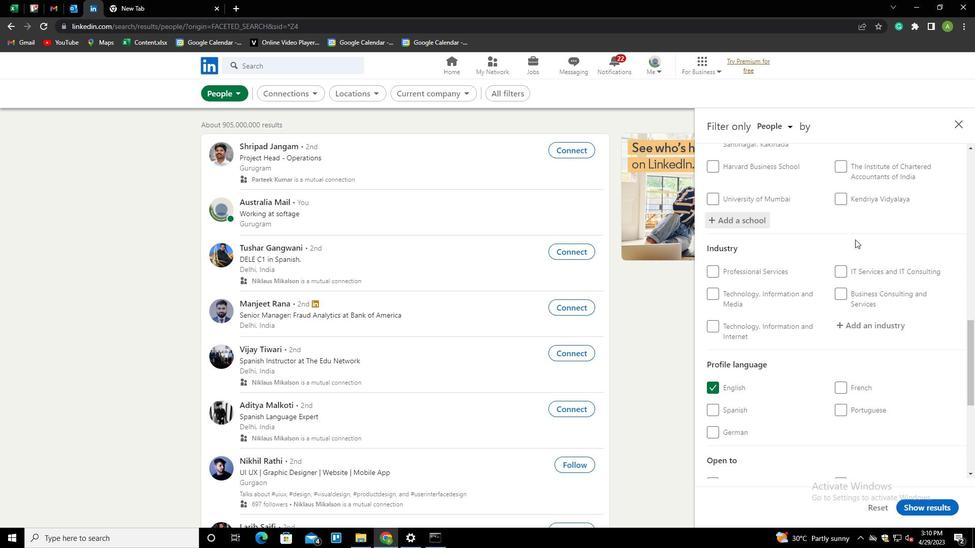 
Action: Mouse moved to (858, 218)
Screenshot: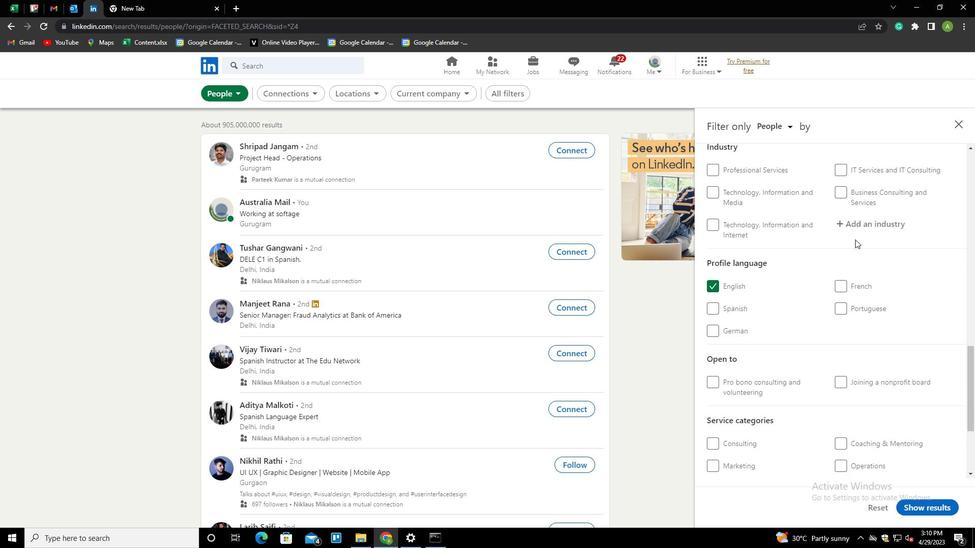 
Action: Mouse pressed left at (858, 218)
Screenshot: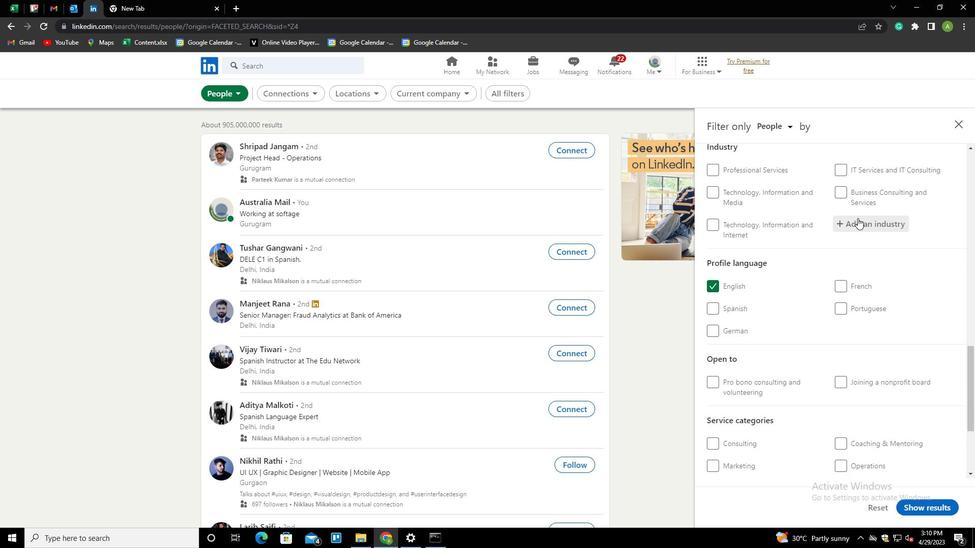 
Action: Mouse moved to (864, 226)
Screenshot: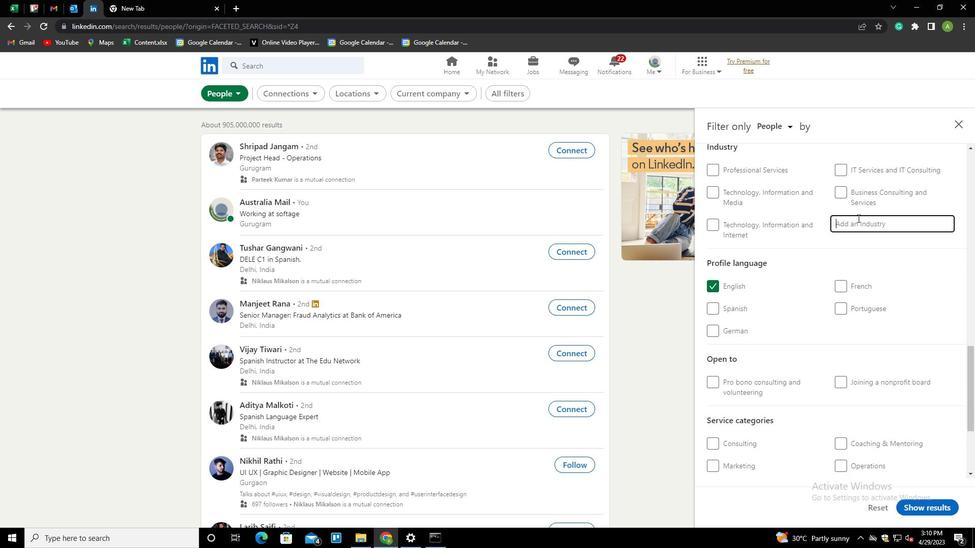
Action: Mouse pressed left at (864, 226)
Screenshot: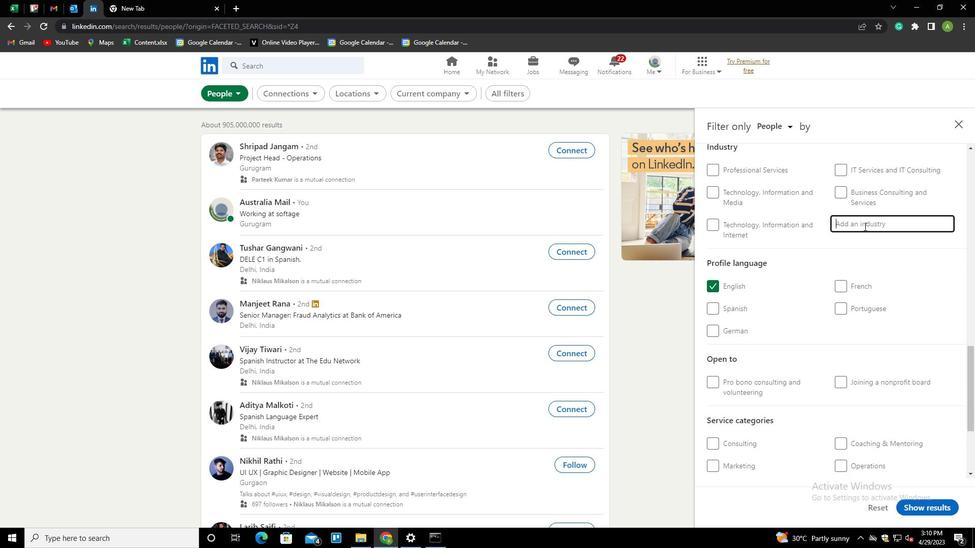 
Action: Key pressed <Key.shift>NONMETA<Key.down><Key.down><Key.enter>
Screenshot: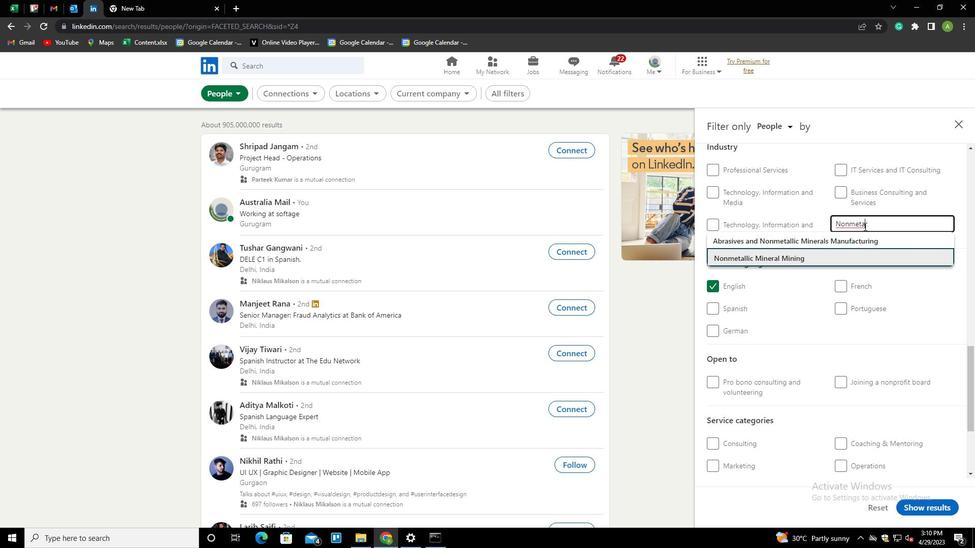 
Action: Mouse scrolled (864, 226) with delta (0, 0)
Screenshot: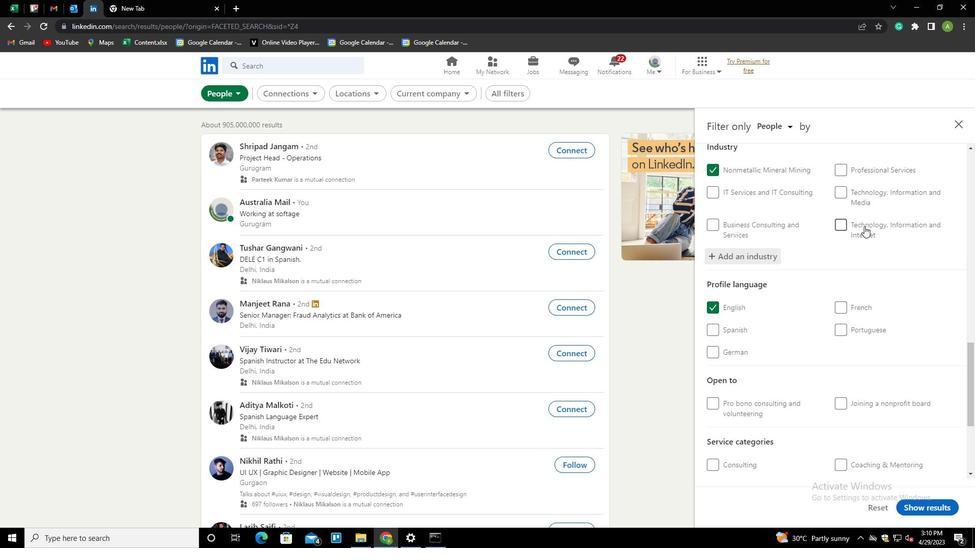 
Action: Mouse scrolled (864, 226) with delta (0, 0)
Screenshot: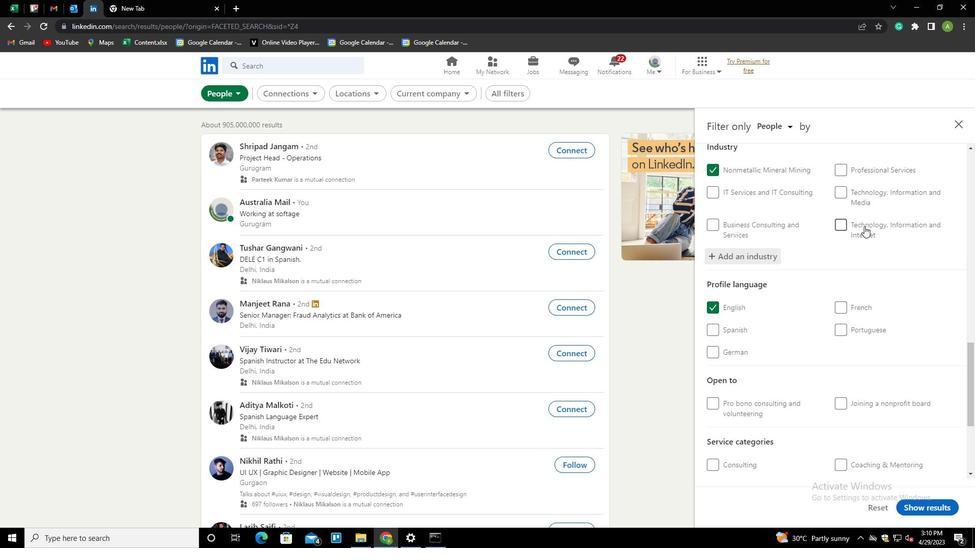 
Action: Mouse scrolled (864, 226) with delta (0, 0)
Screenshot: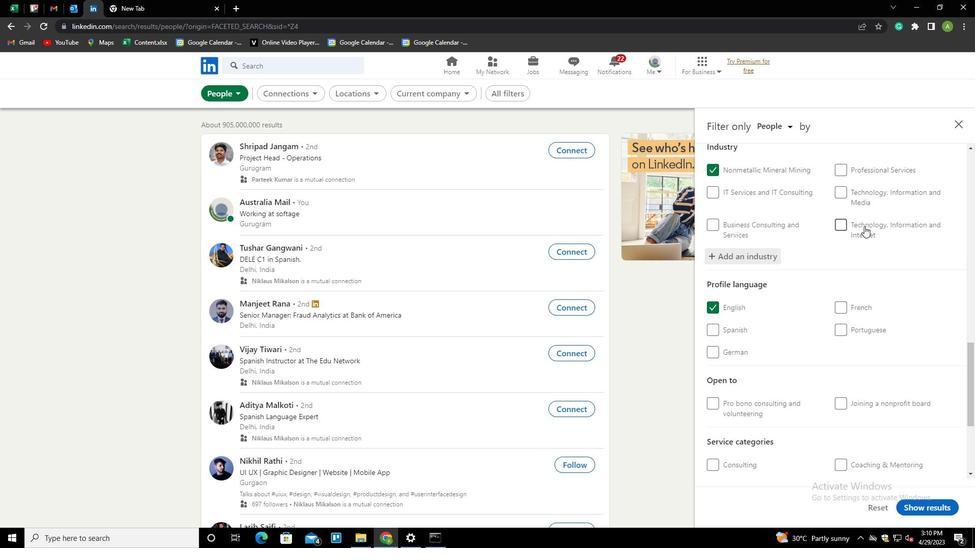 
Action: Mouse scrolled (864, 226) with delta (0, 0)
Screenshot: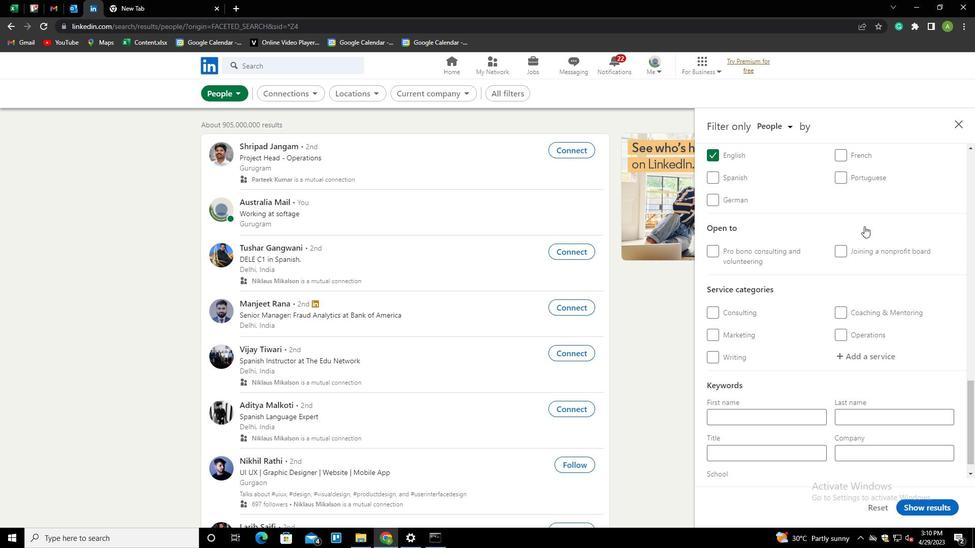 
Action: Mouse scrolled (864, 226) with delta (0, 0)
Screenshot: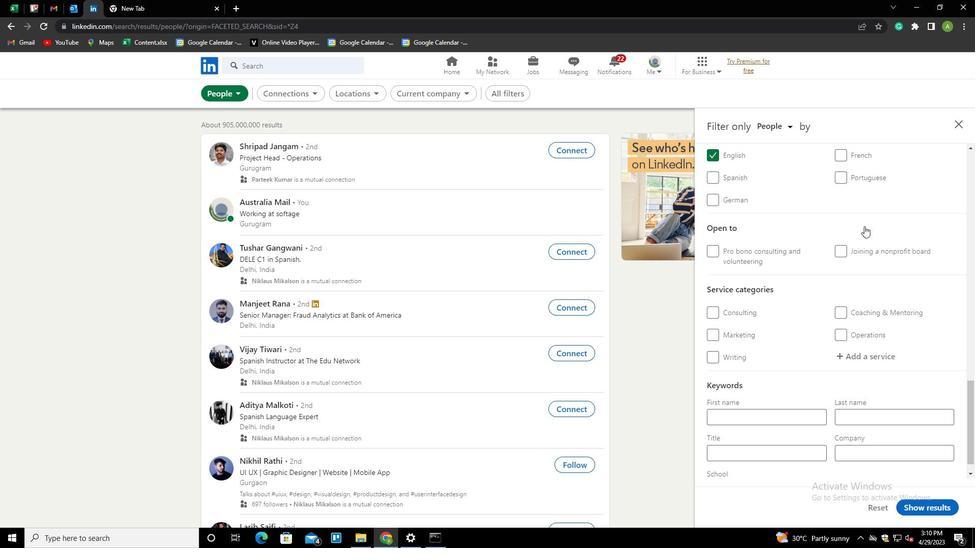 
Action: Mouse moved to (843, 332)
Screenshot: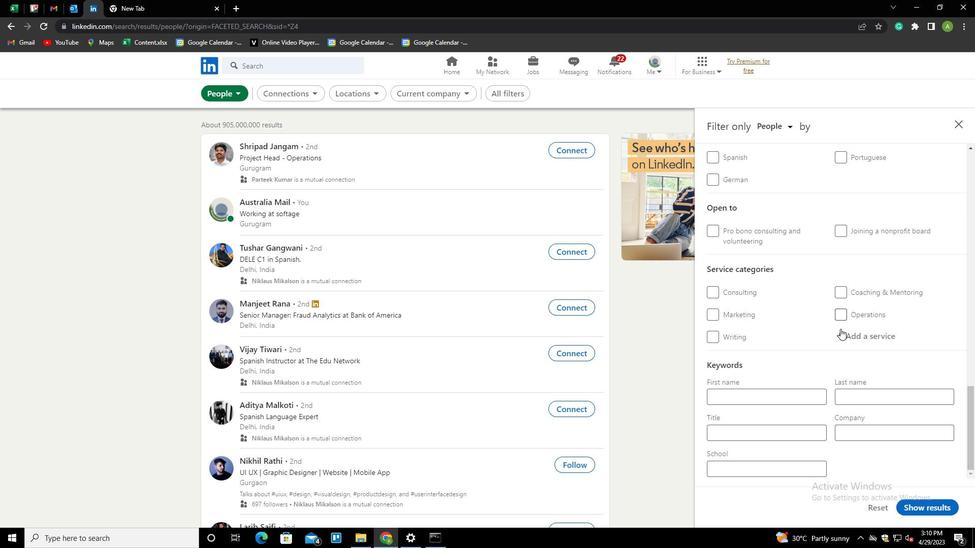 
Action: Mouse pressed left at (843, 332)
Screenshot: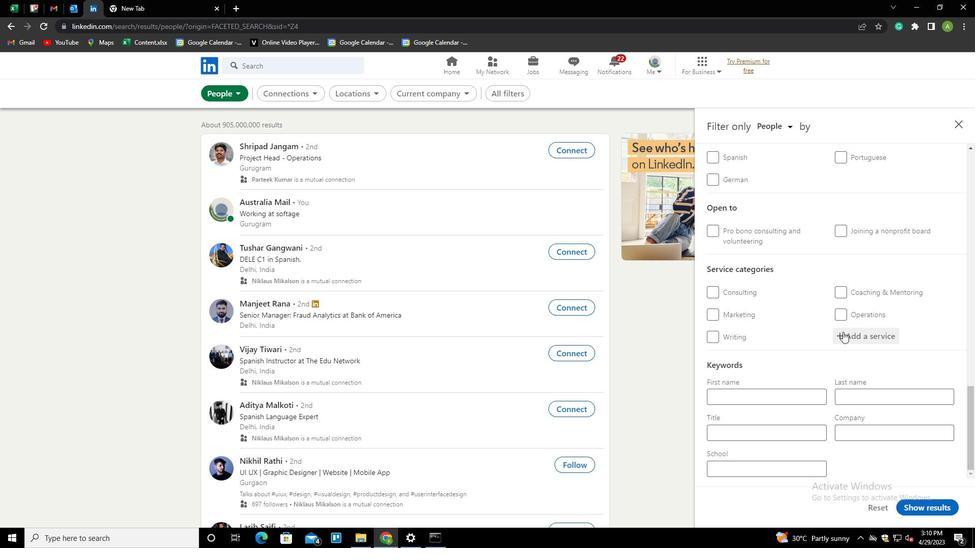 
Action: Key pressed <Key.shift>GHOST<Key.down><Key.enter>
Screenshot: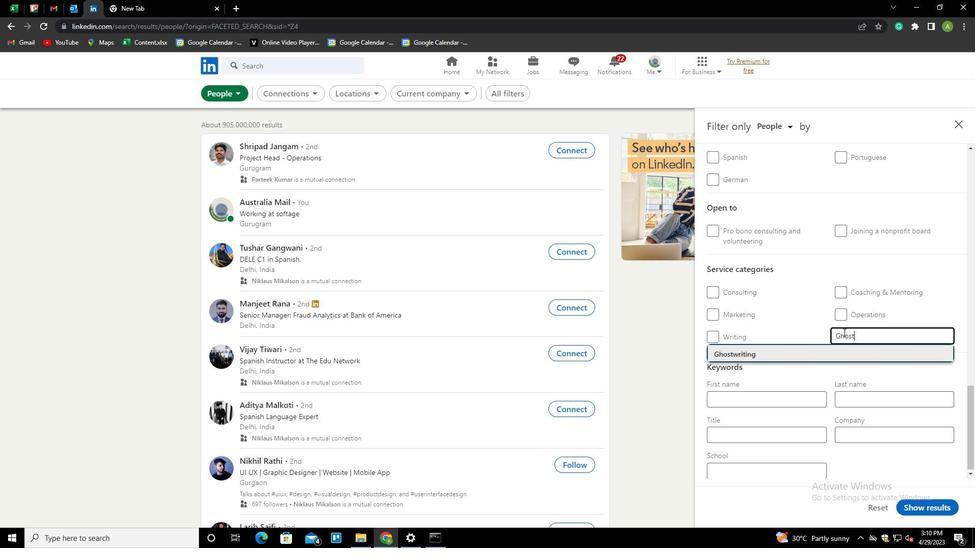 
Action: Mouse scrolled (843, 332) with delta (0, 0)
Screenshot: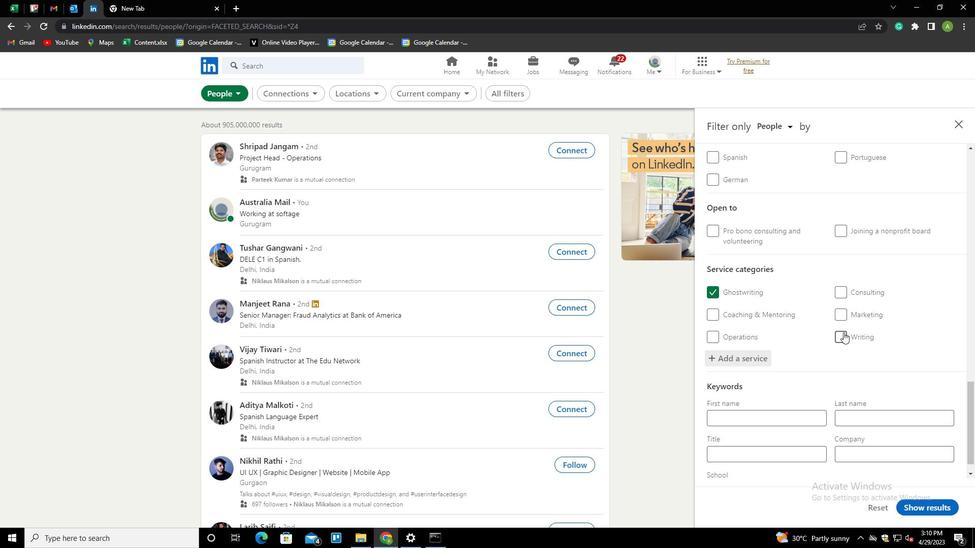 
Action: Mouse scrolled (843, 332) with delta (0, 0)
Screenshot: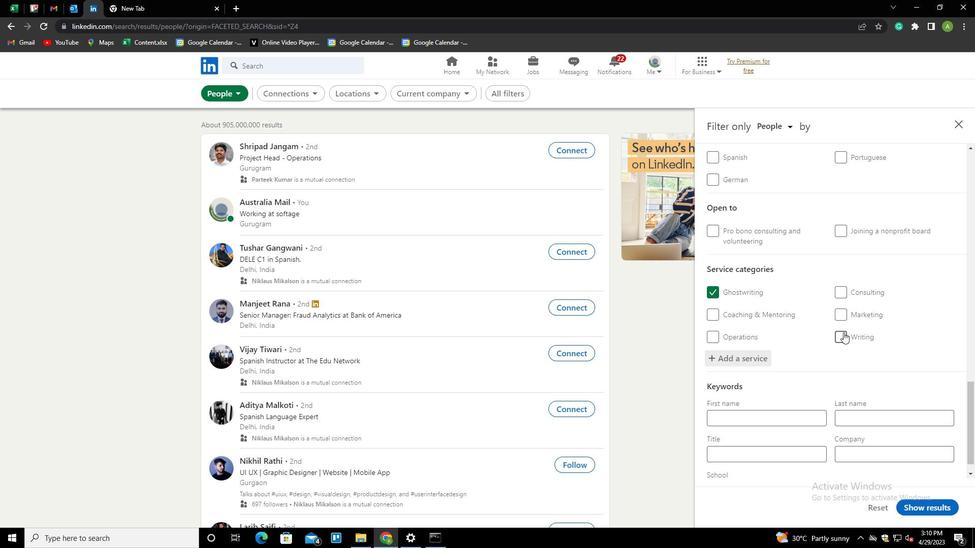 
Action: Mouse scrolled (843, 332) with delta (0, 0)
Screenshot: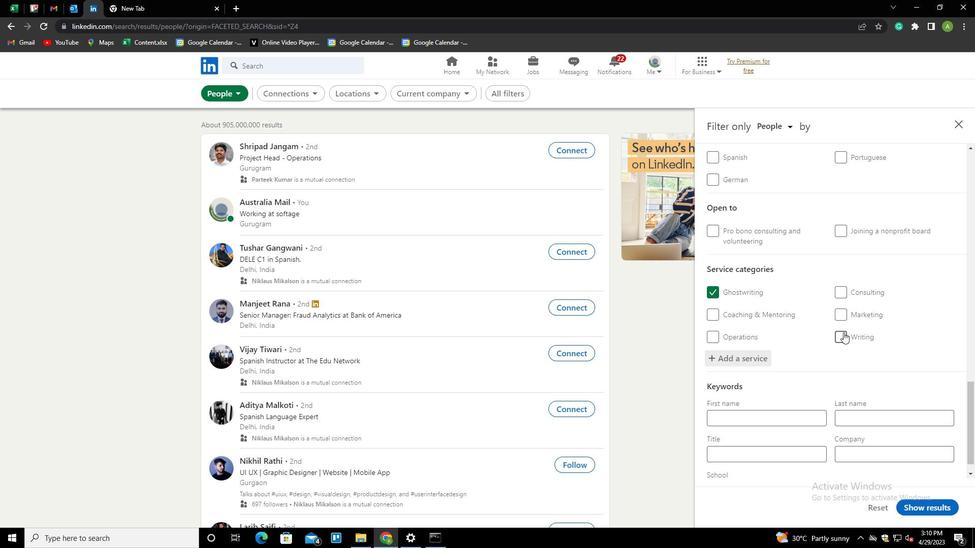 
Action: Mouse scrolled (843, 332) with delta (0, 0)
Screenshot: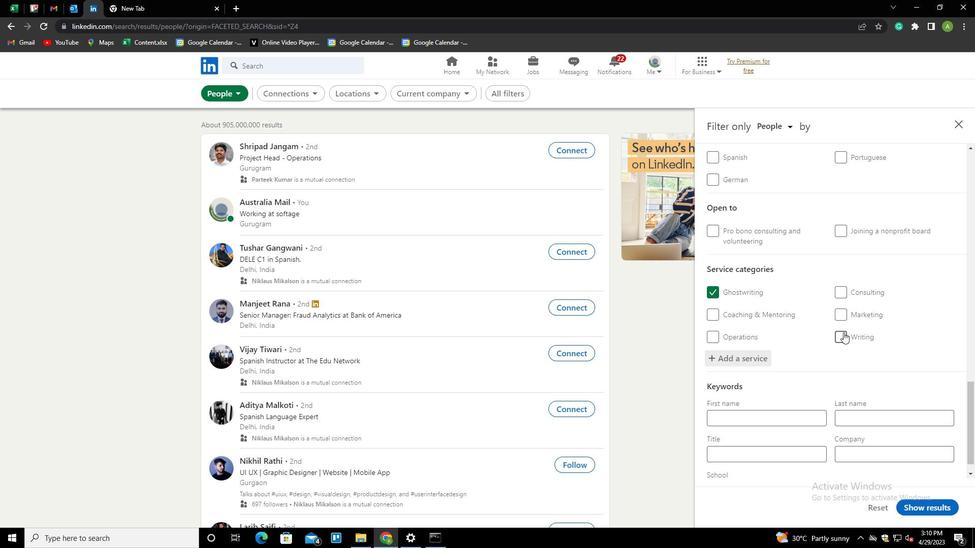 
Action: Mouse scrolled (843, 332) with delta (0, 0)
Screenshot: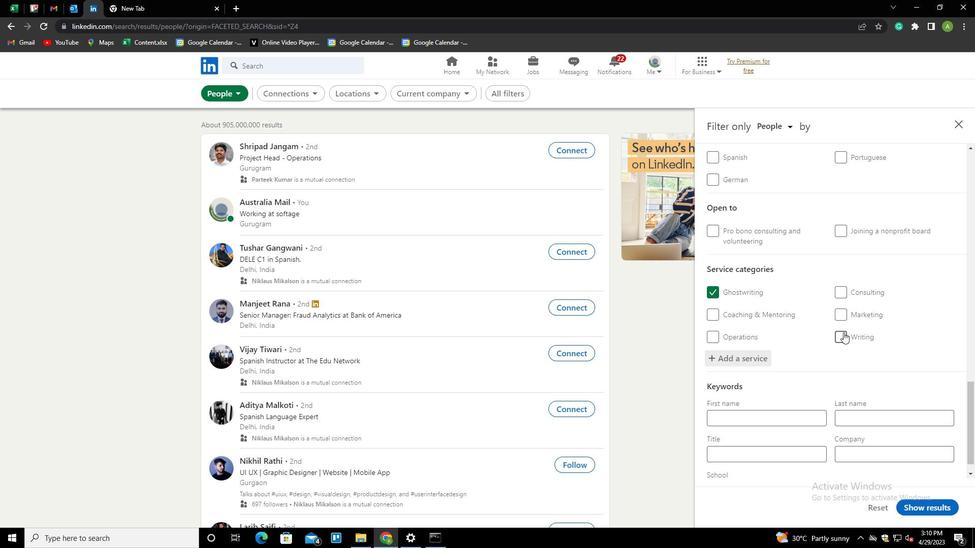 
Action: Mouse scrolled (843, 332) with delta (0, 0)
Screenshot: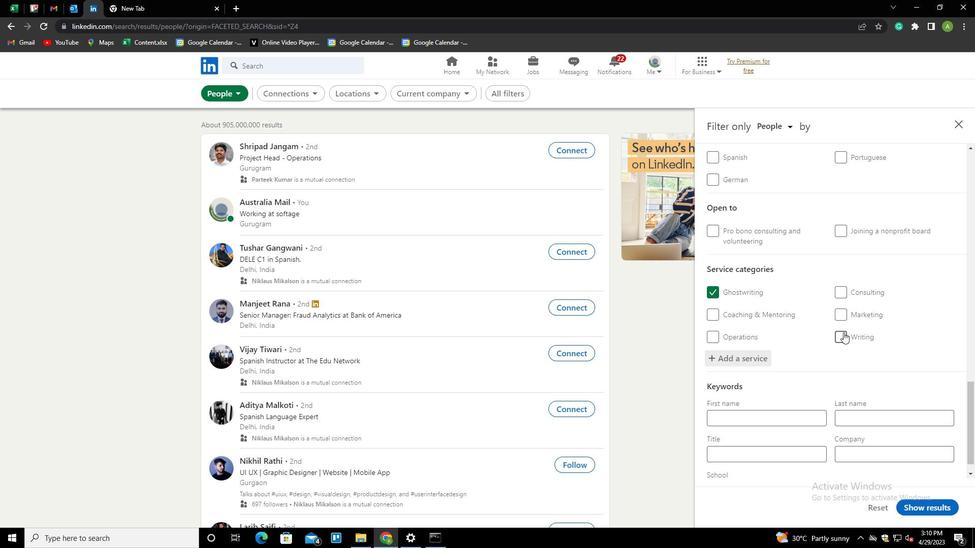 
Action: Mouse moved to (768, 433)
Screenshot: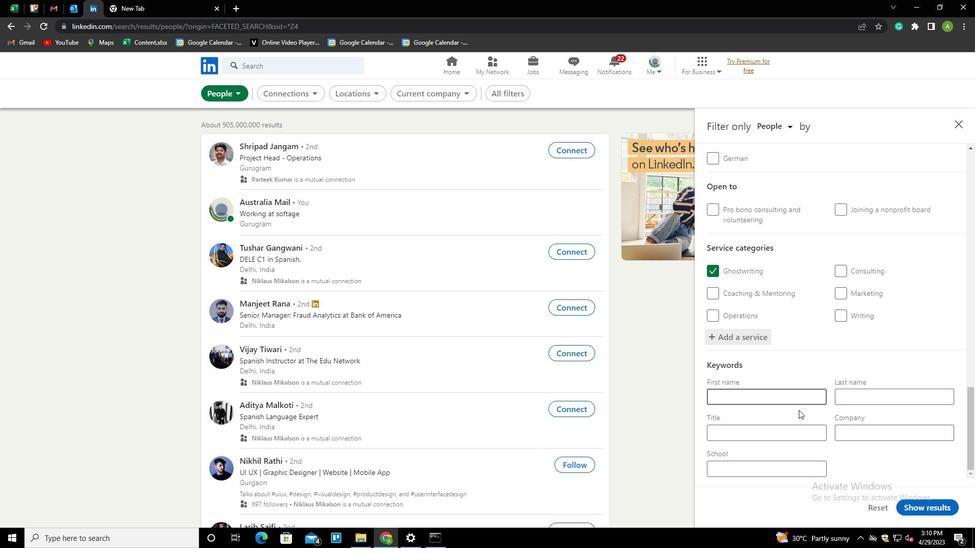 
Action: Mouse pressed left at (768, 433)
Screenshot: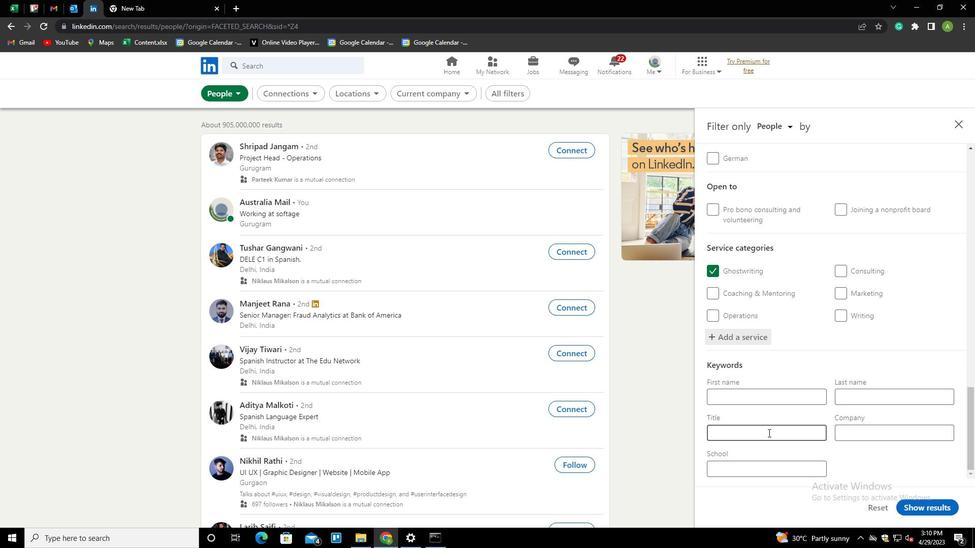 
Action: Key pressed <Key.shift>DIRECTOE<Key.backspace>R
Screenshot: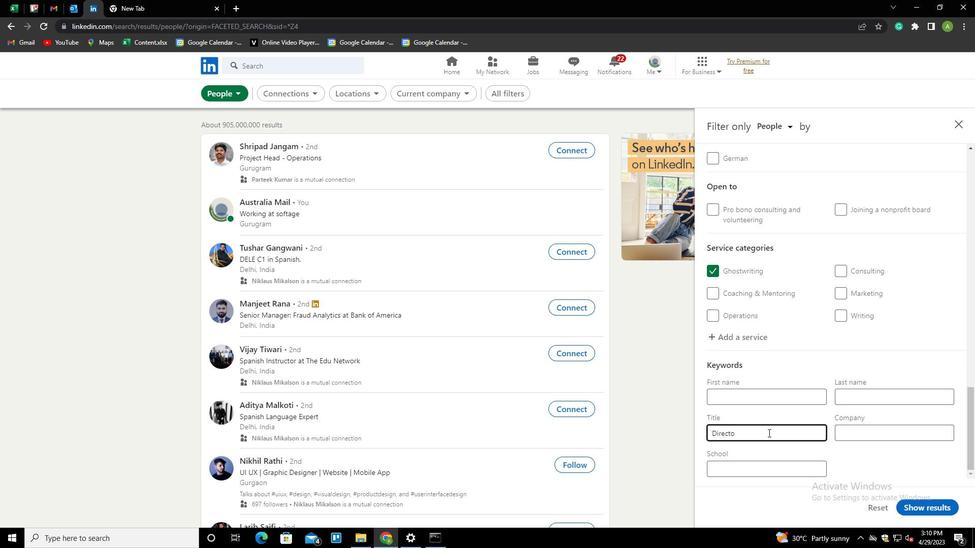 
Action: Mouse moved to (943, 471)
Screenshot: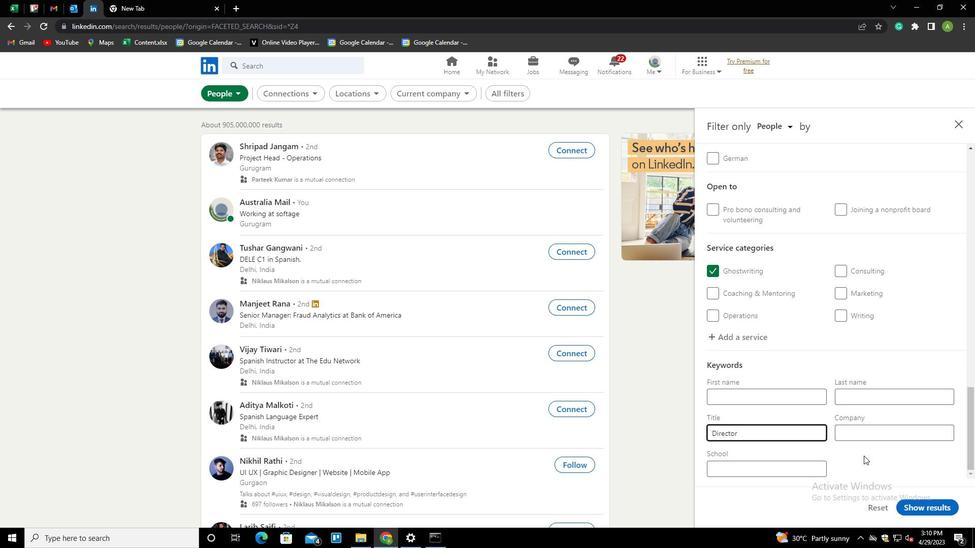 
Action: Mouse pressed left at (943, 471)
Screenshot: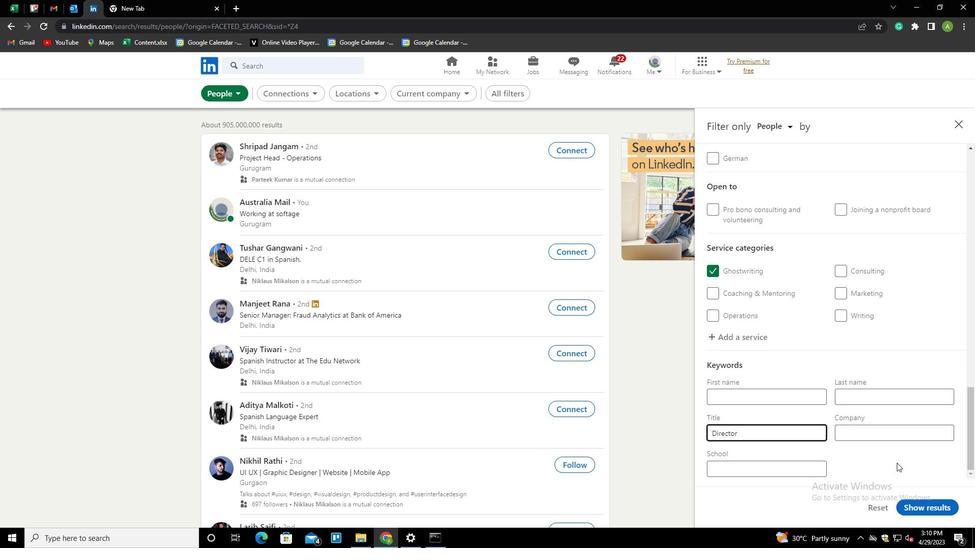 
Action: Mouse moved to (926, 503)
Screenshot: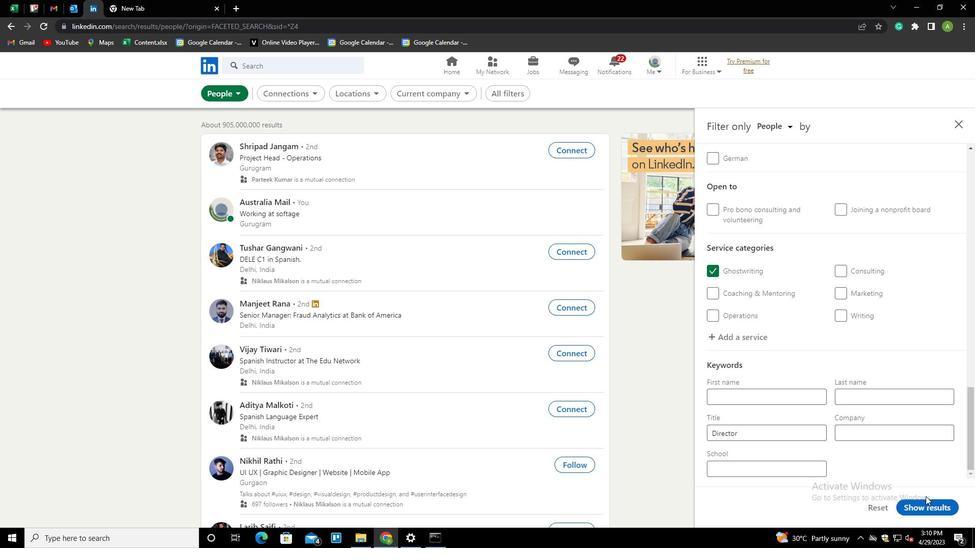 
Action: Mouse pressed left at (926, 503)
Screenshot: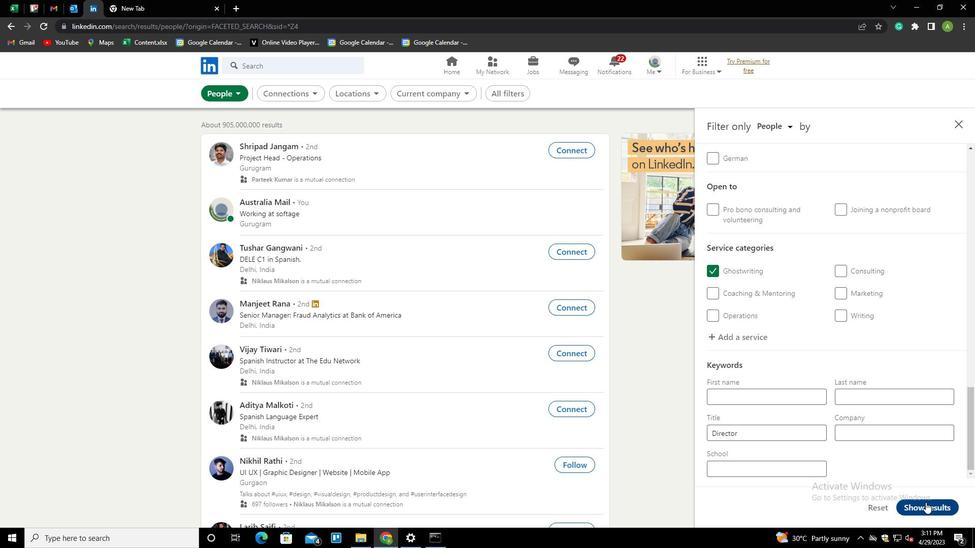 
